 Task: Create a due date automation trigger when advanced on, 2 working days before a card is due add basic in list "Resume" at 11:00 AM.
Action: Mouse moved to (1025, 300)
Screenshot: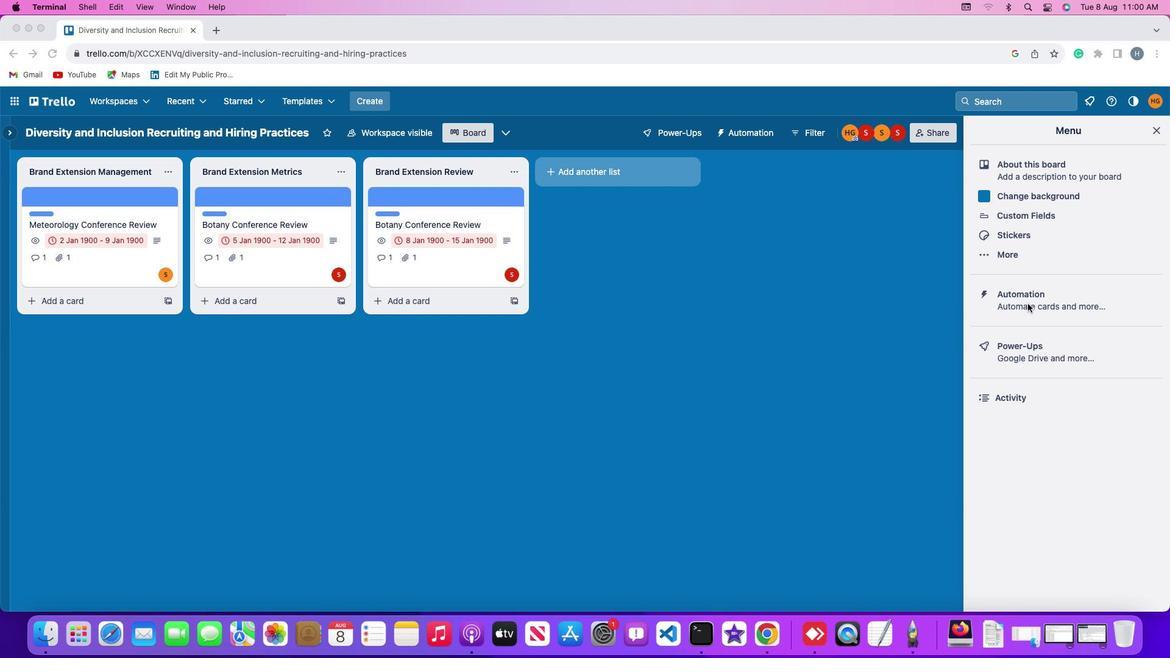 
Action: Mouse pressed left at (1025, 300)
Screenshot: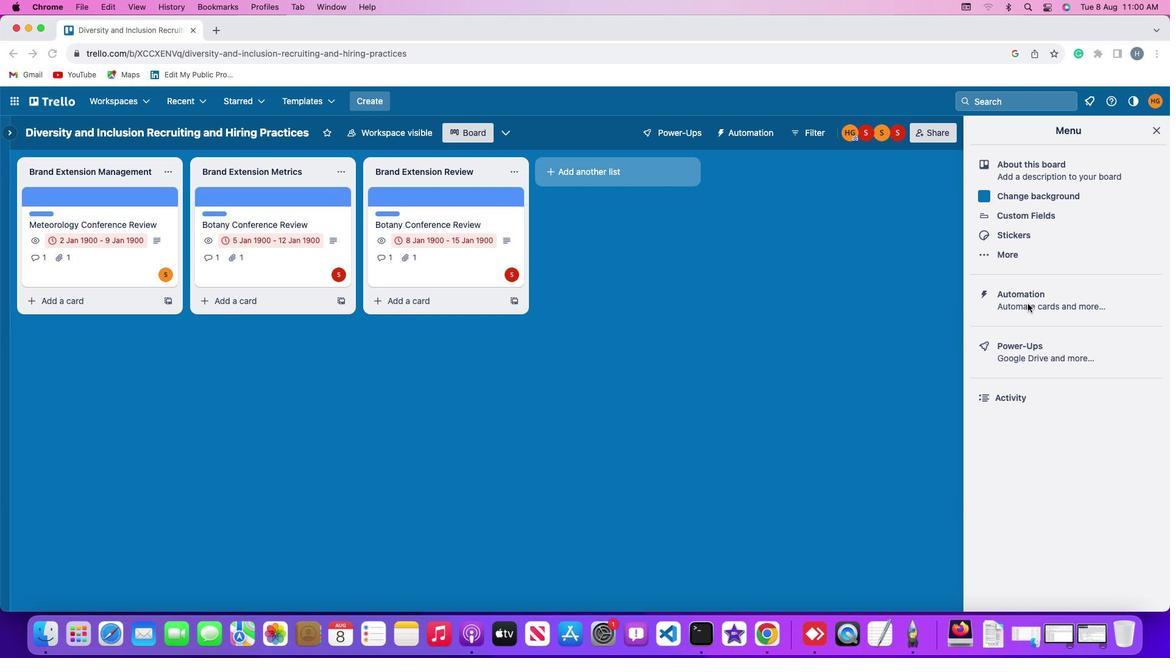 
Action: Mouse pressed left at (1025, 300)
Screenshot: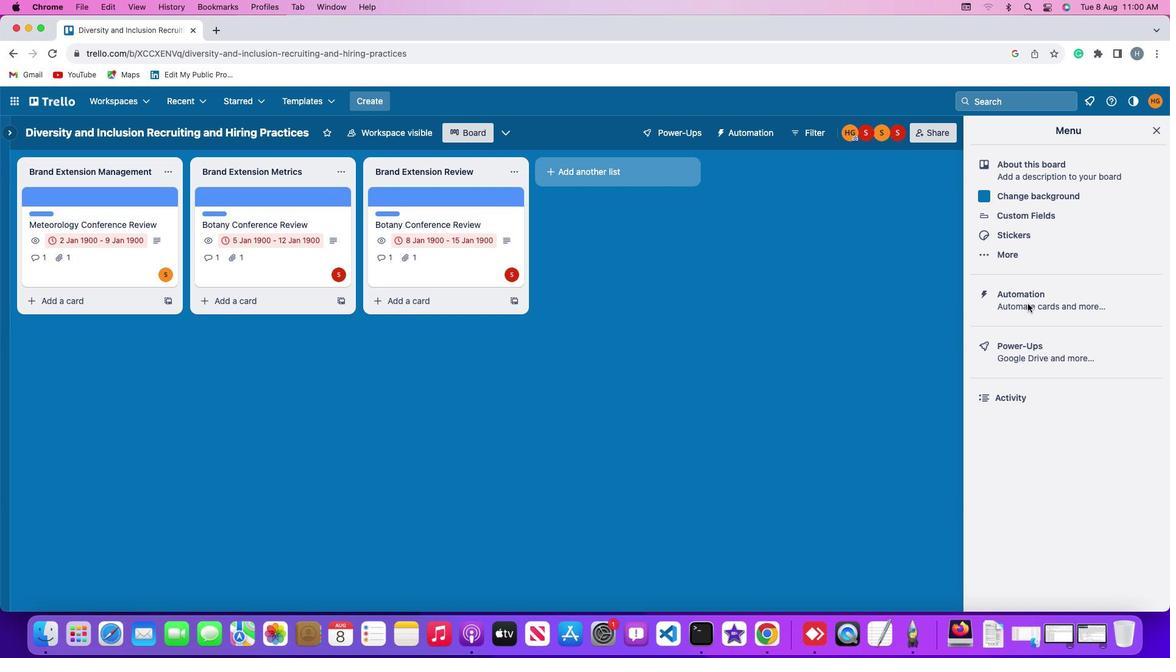 
Action: Mouse moved to (67, 281)
Screenshot: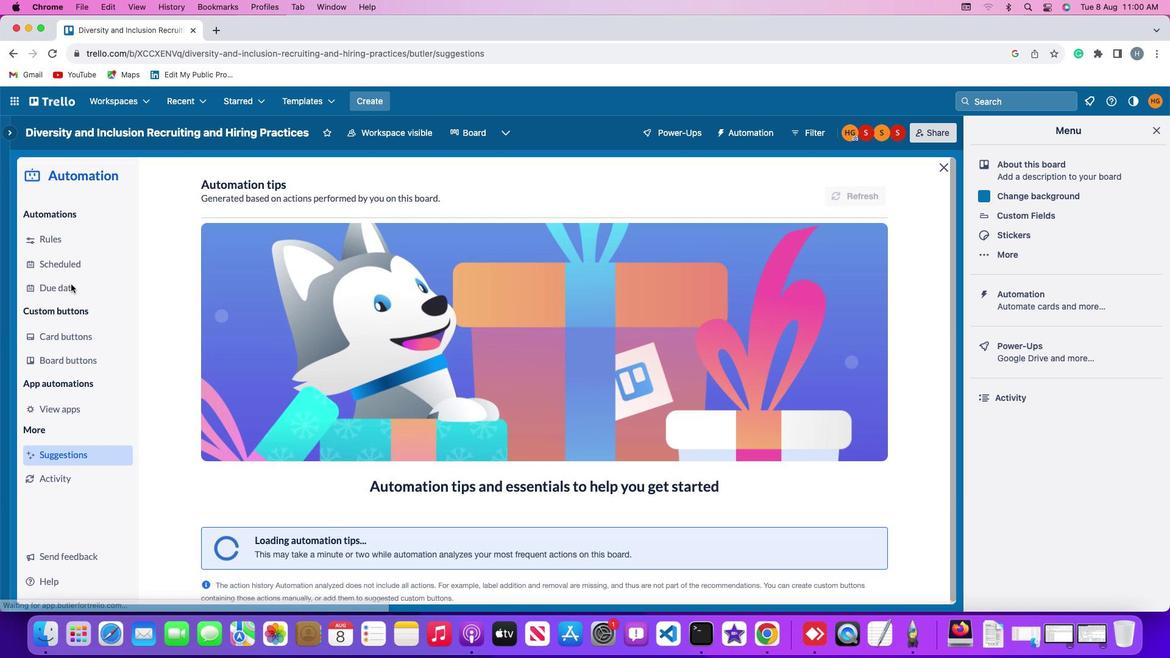 
Action: Mouse pressed left at (67, 281)
Screenshot: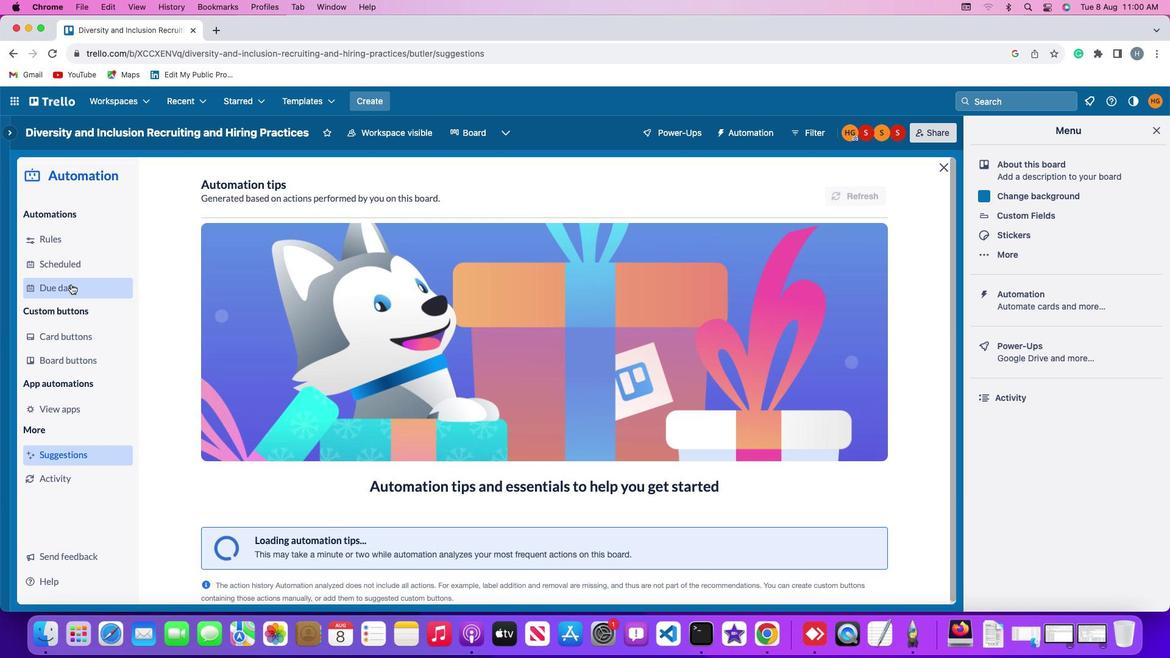
Action: Mouse moved to (831, 182)
Screenshot: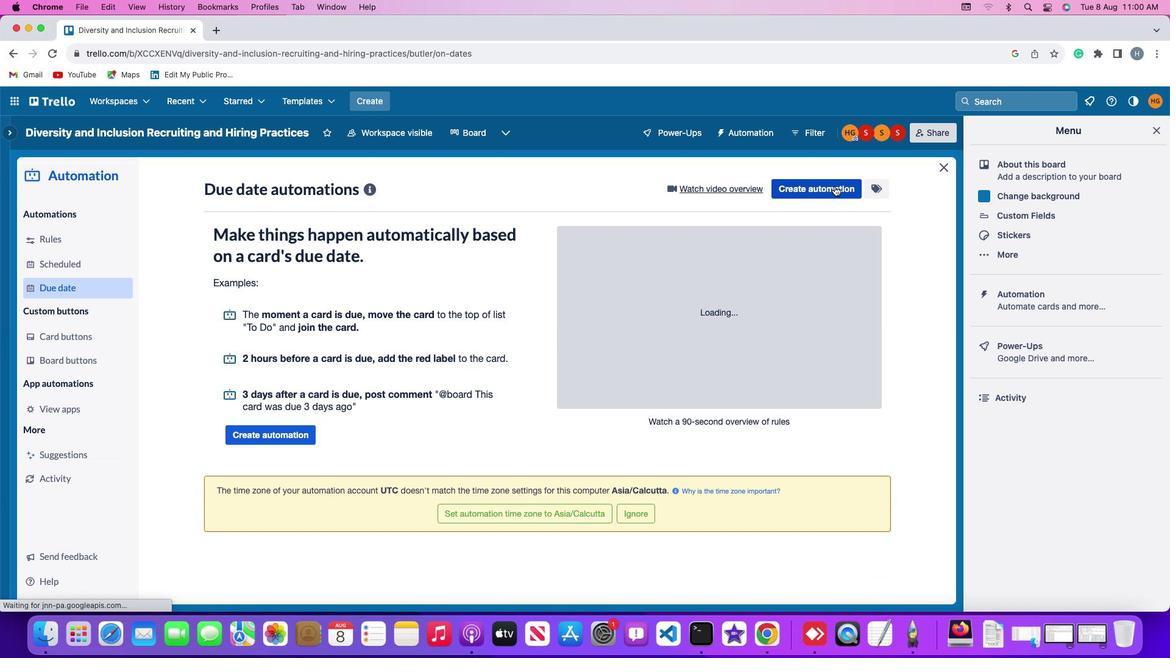 
Action: Mouse pressed left at (831, 182)
Screenshot: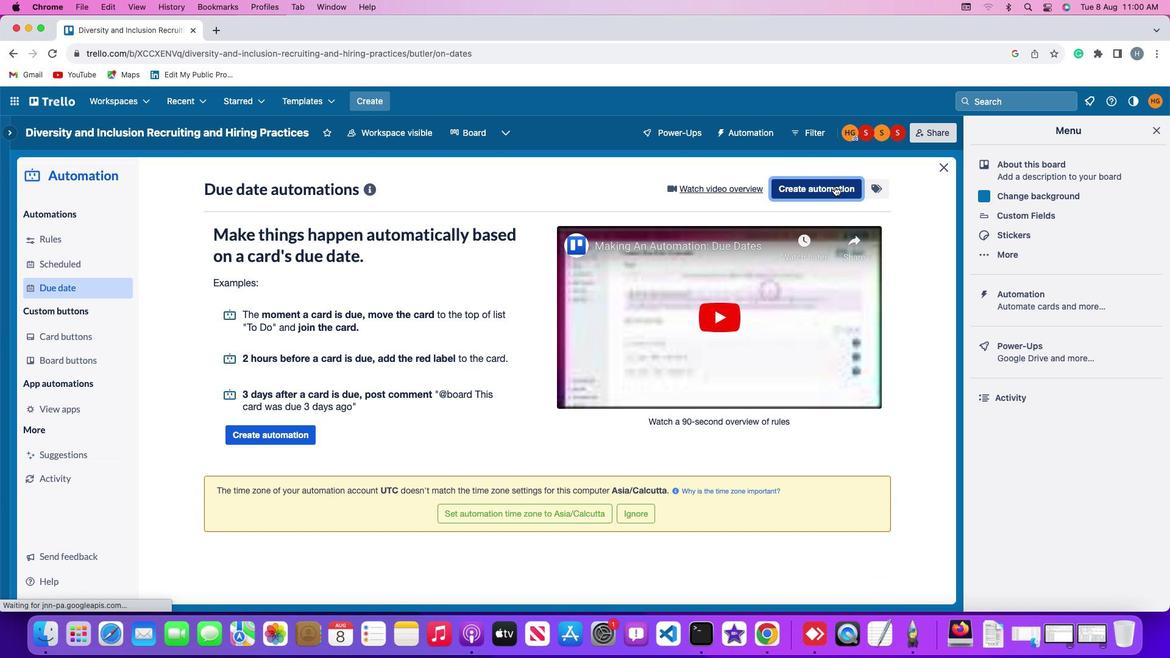 
Action: Mouse moved to (422, 308)
Screenshot: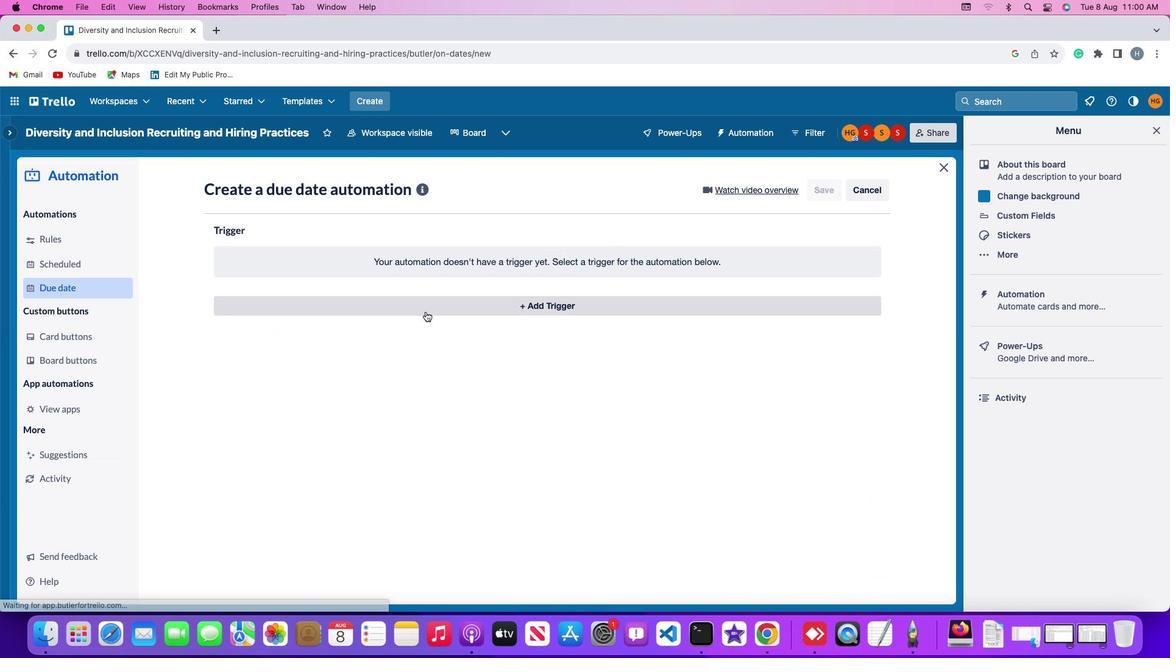 
Action: Mouse pressed left at (422, 308)
Screenshot: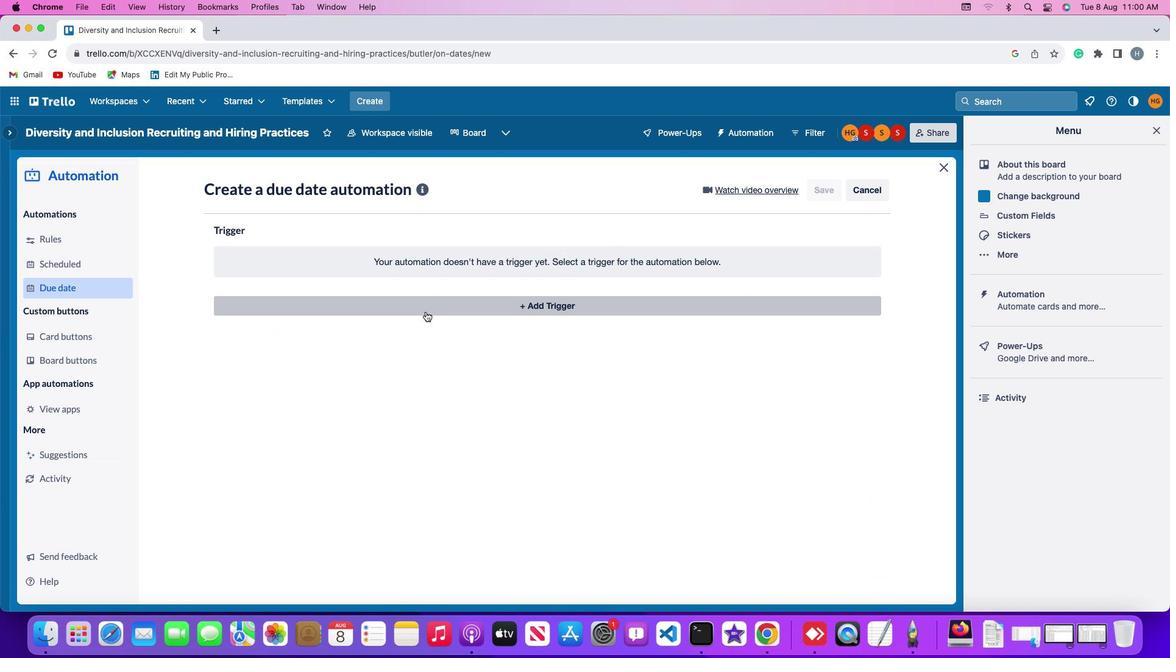 
Action: Mouse moved to (238, 489)
Screenshot: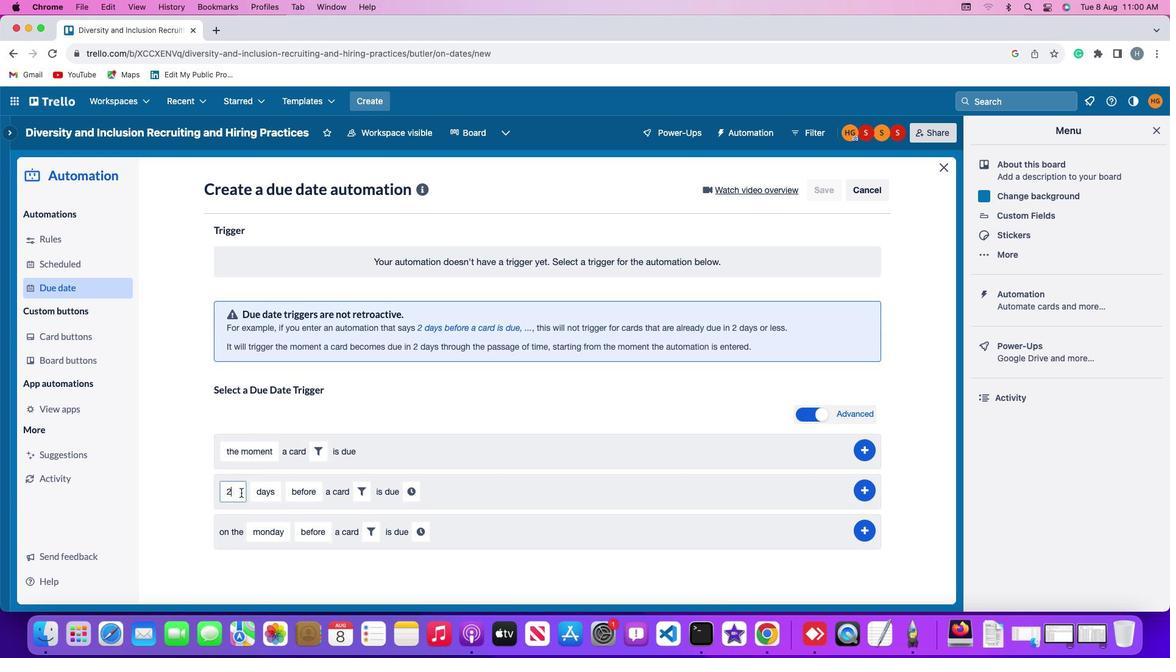 
Action: Mouse pressed left at (238, 489)
Screenshot: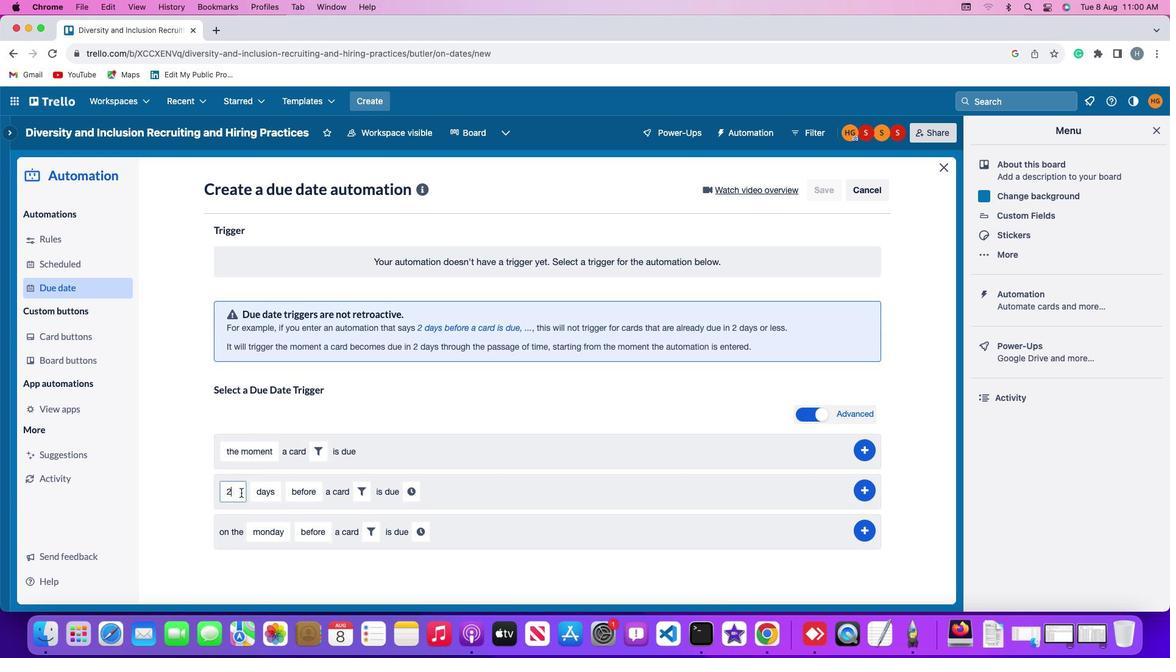 
Action: Mouse moved to (240, 488)
Screenshot: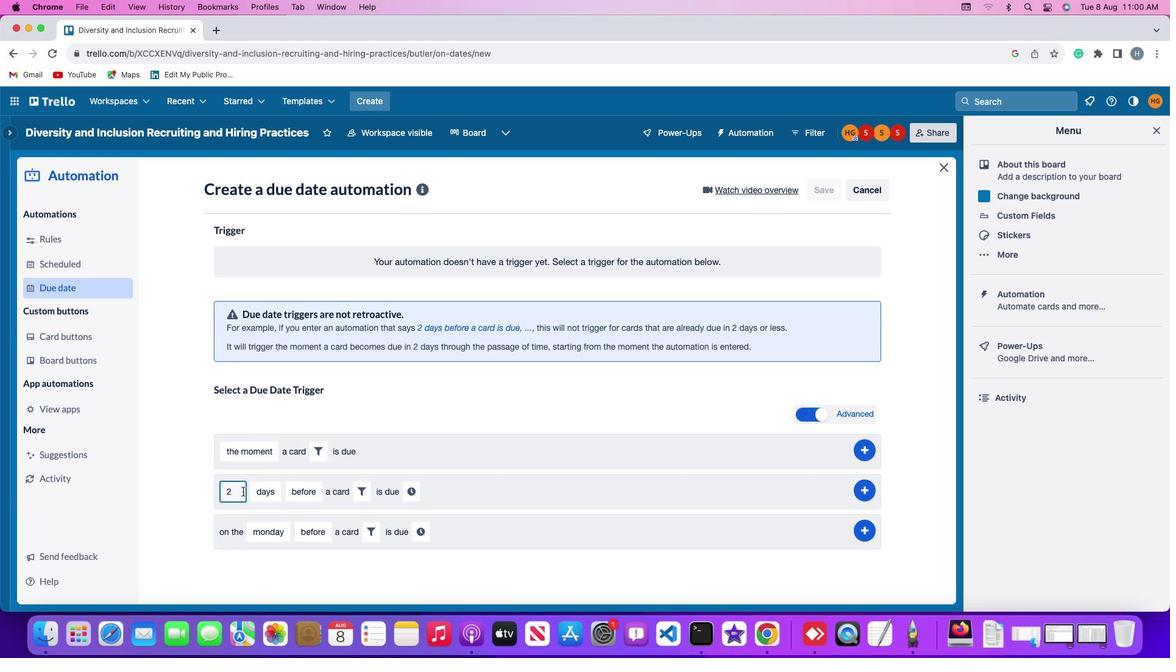 
Action: Key pressed Key.backspace'2'
Screenshot: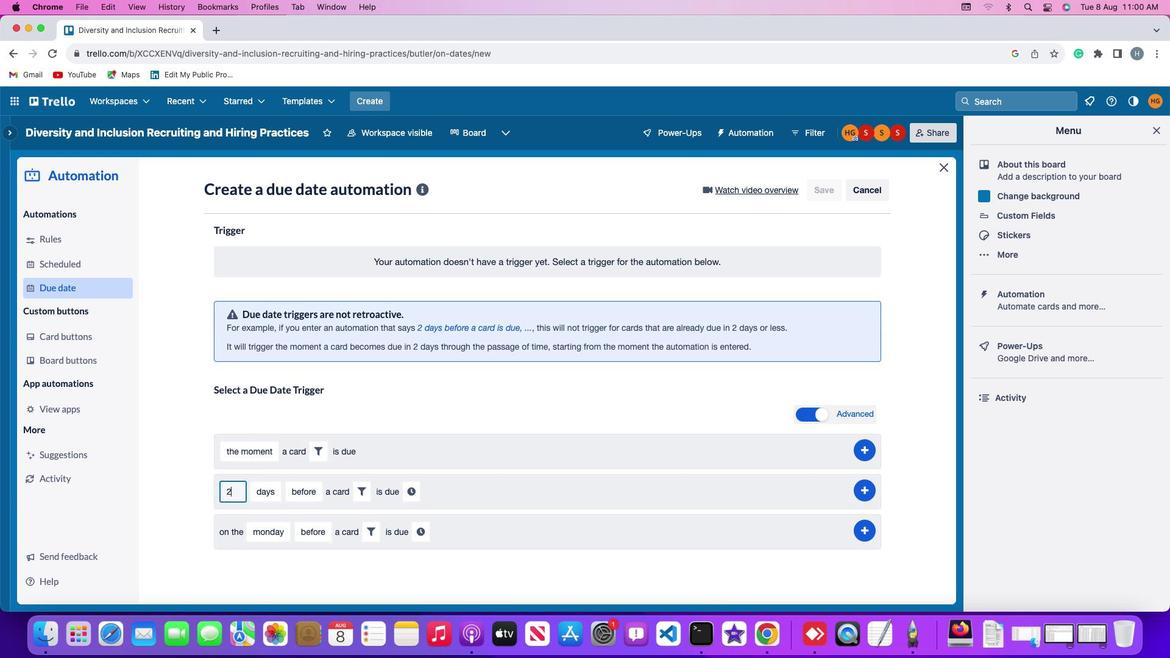 
Action: Mouse moved to (261, 486)
Screenshot: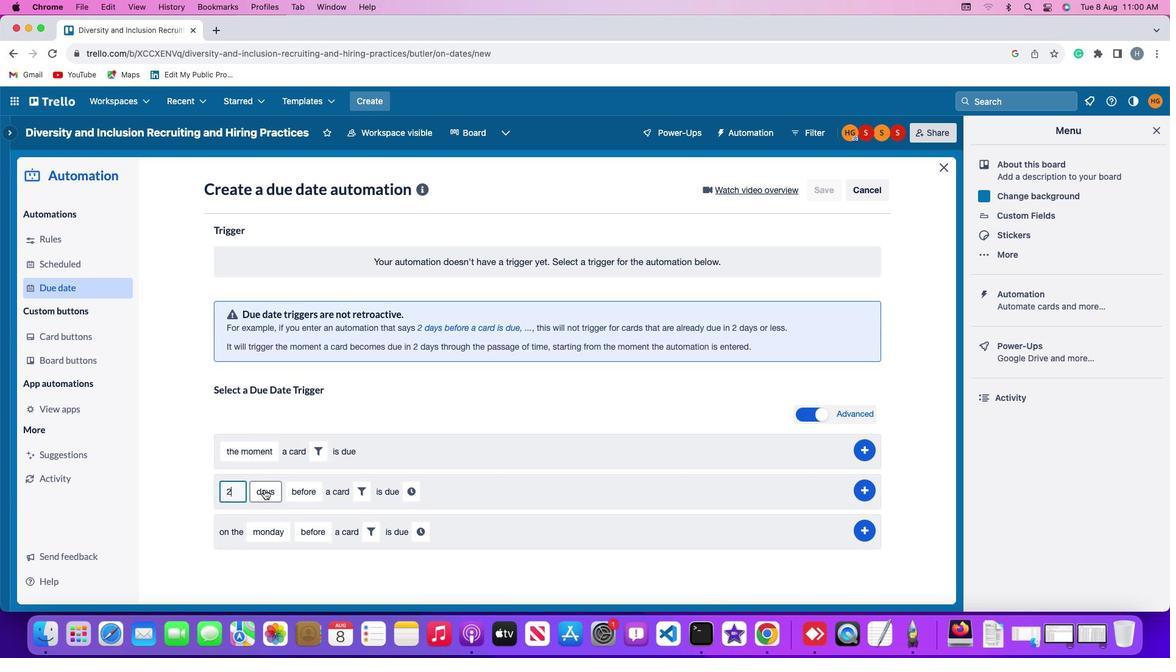 
Action: Mouse pressed left at (261, 486)
Screenshot: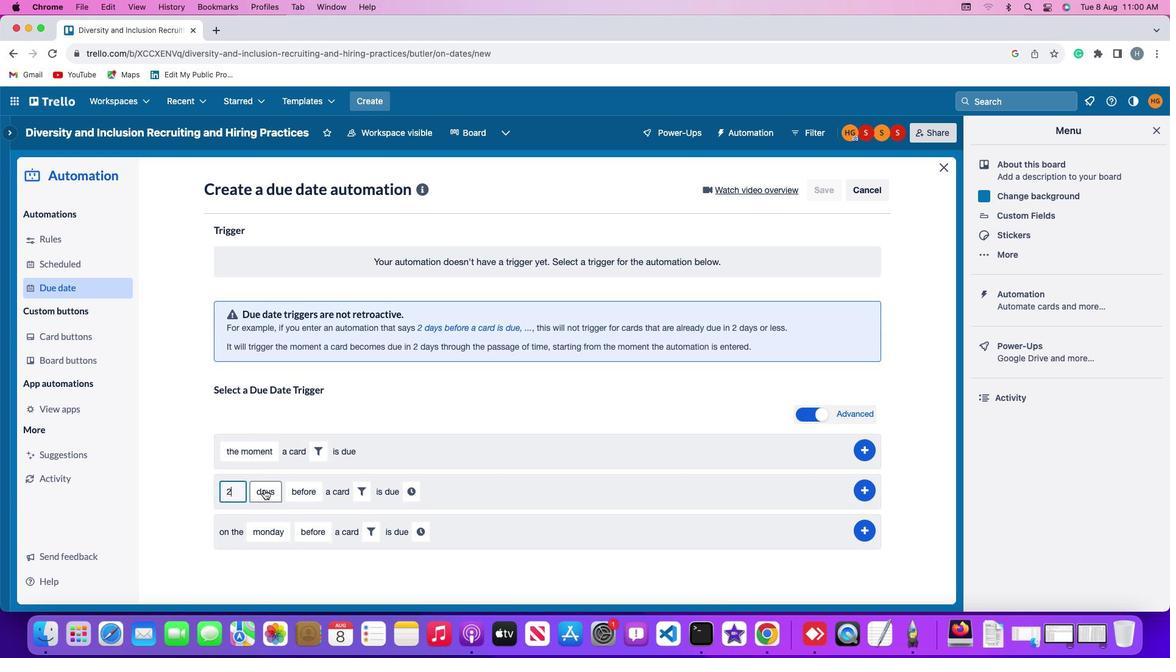 
Action: Mouse moved to (268, 532)
Screenshot: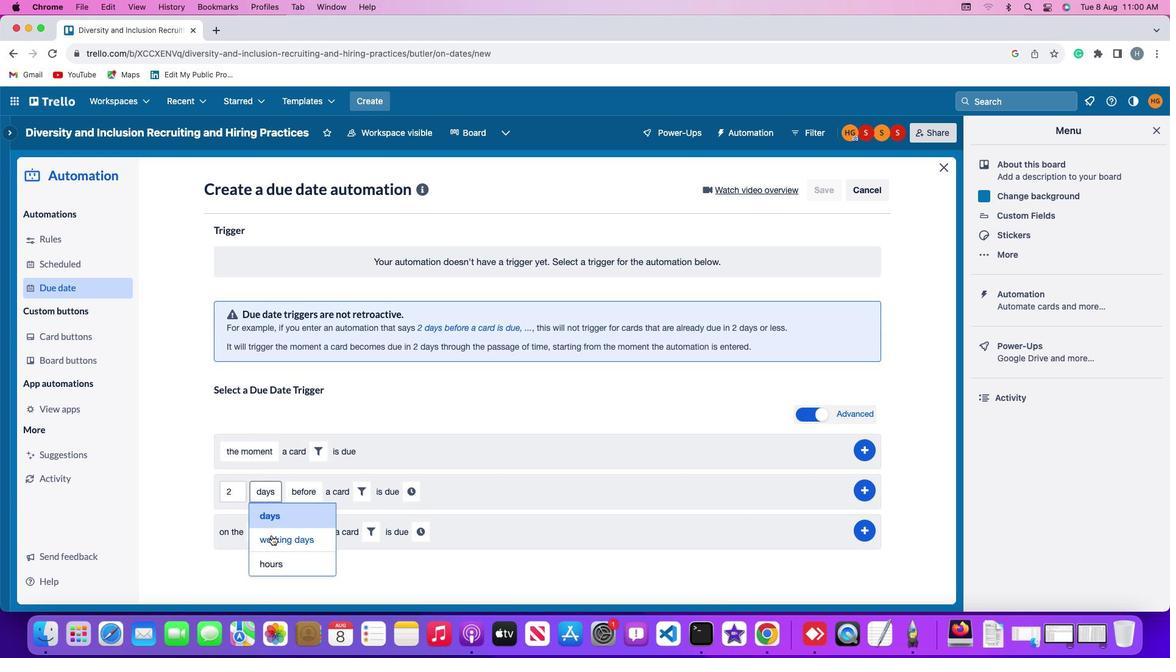 
Action: Mouse pressed left at (268, 532)
Screenshot: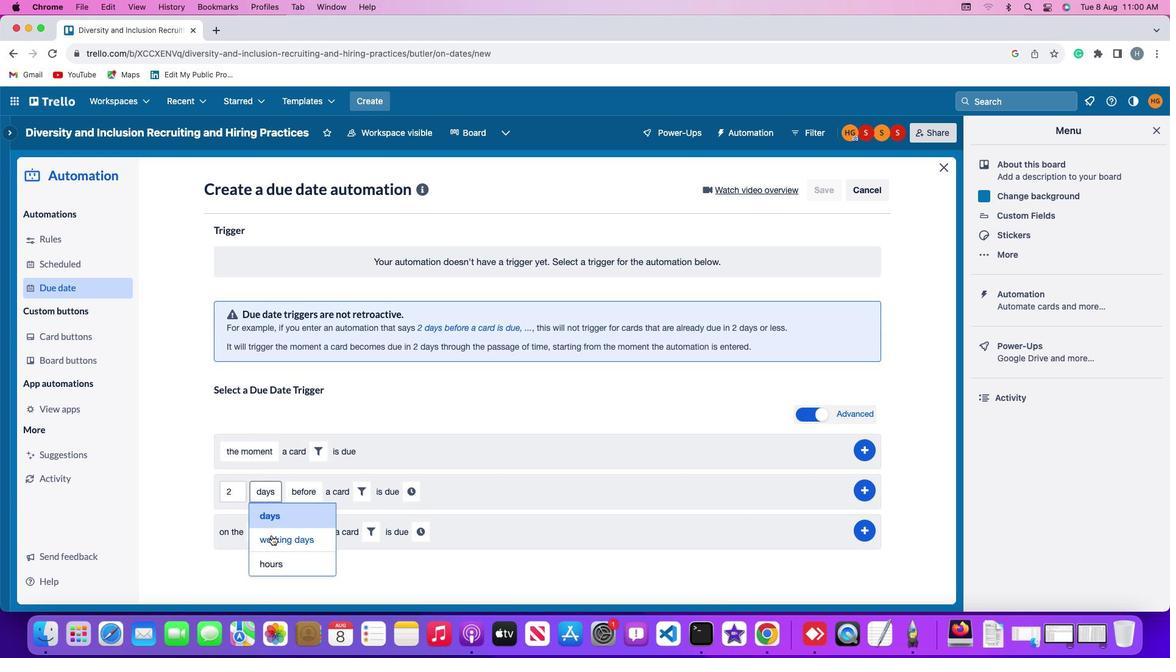 
Action: Mouse moved to (326, 485)
Screenshot: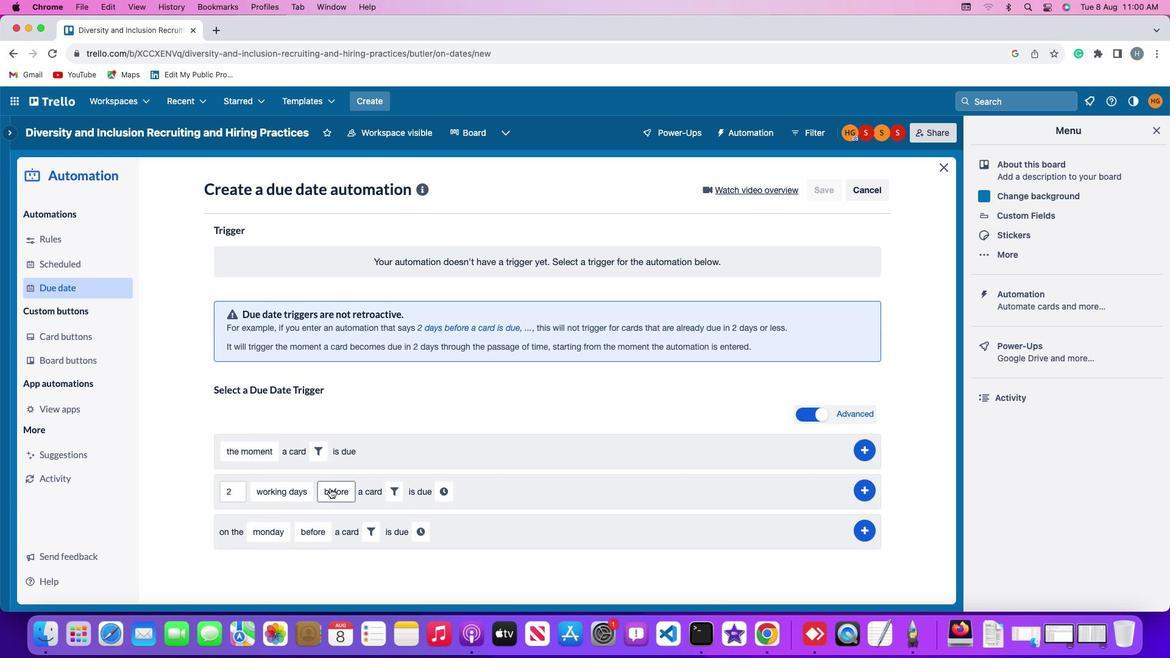 
Action: Mouse pressed left at (326, 485)
Screenshot: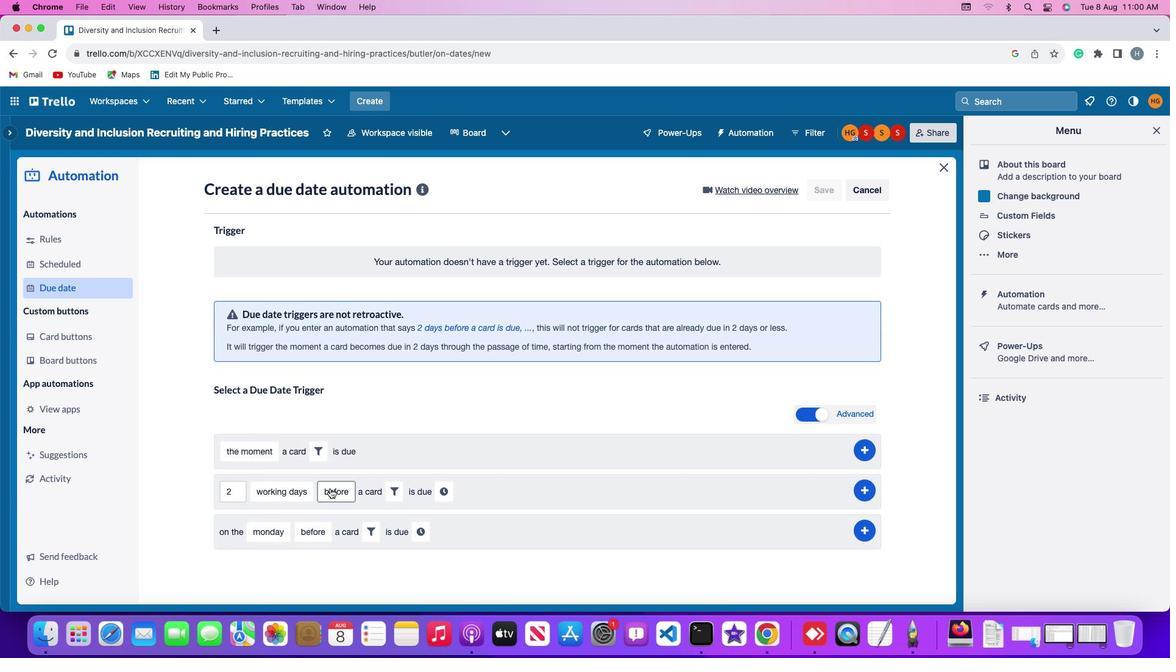 
Action: Mouse moved to (339, 509)
Screenshot: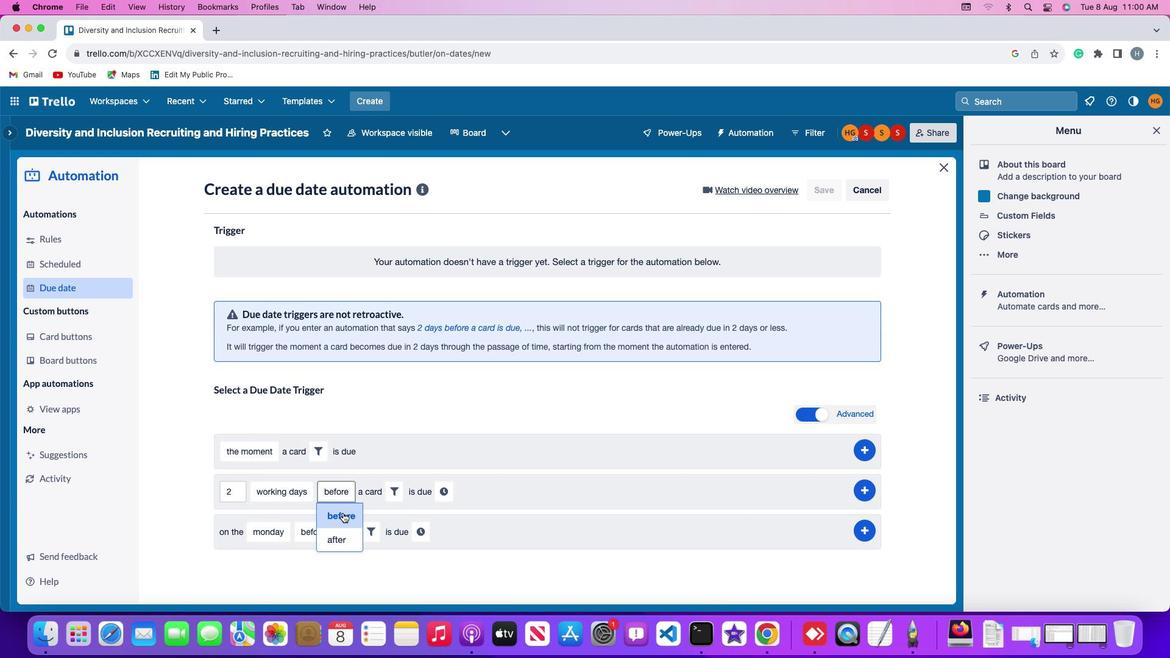 
Action: Mouse pressed left at (339, 509)
Screenshot: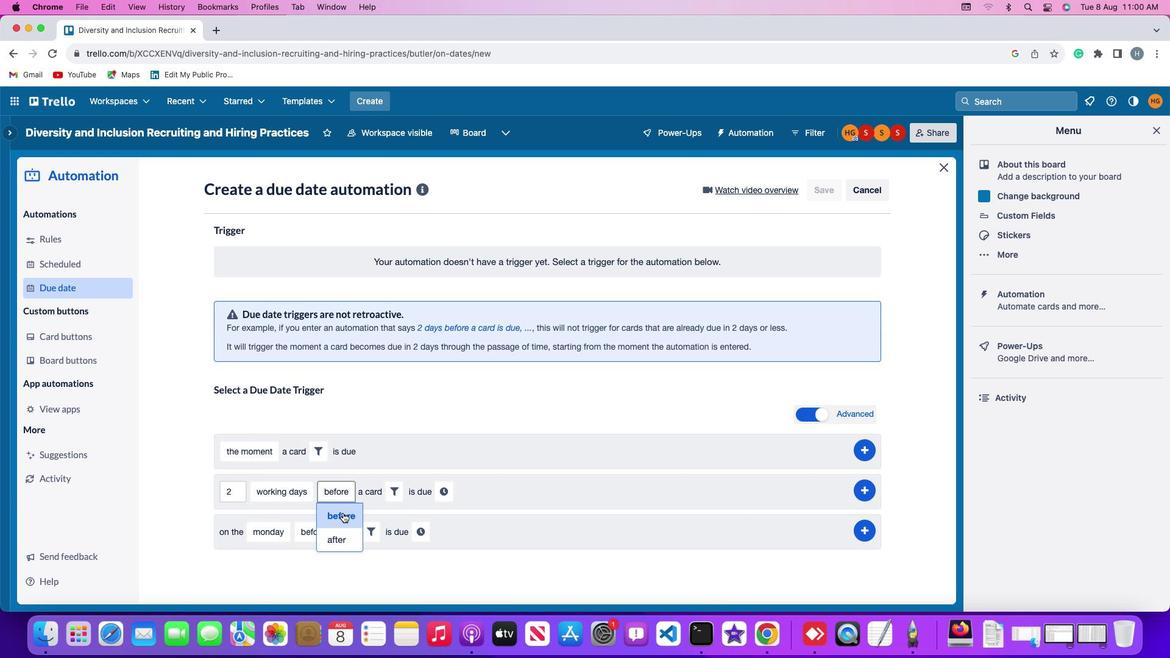 
Action: Mouse moved to (398, 485)
Screenshot: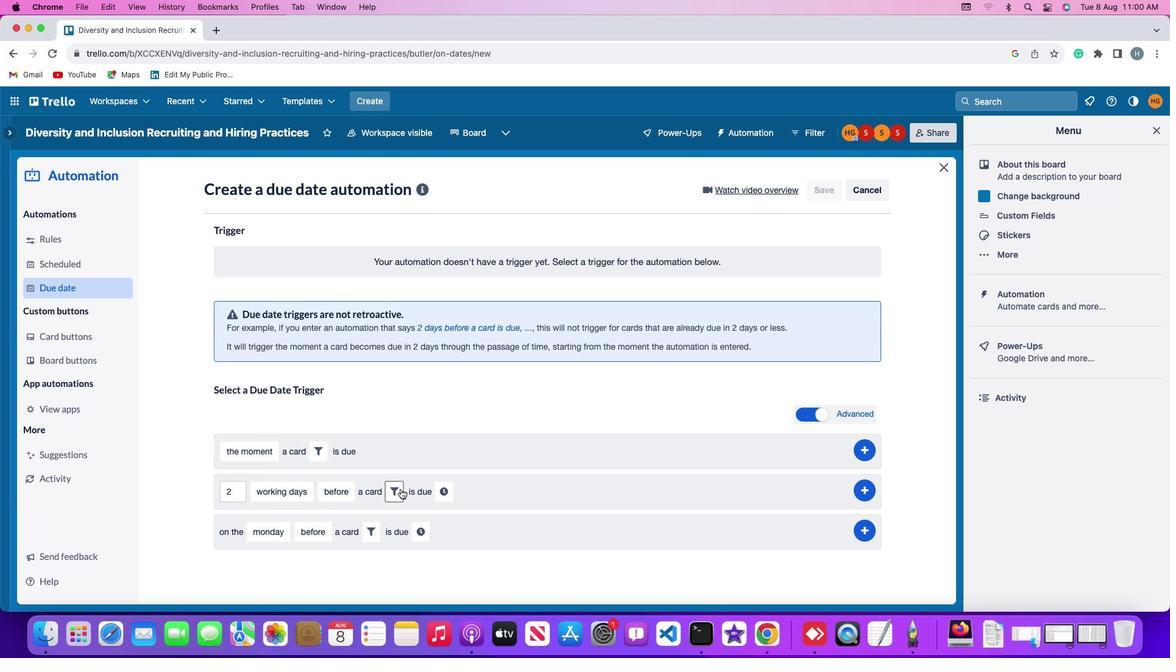 
Action: Mouse pressed left at (398, 485)
Screenshot: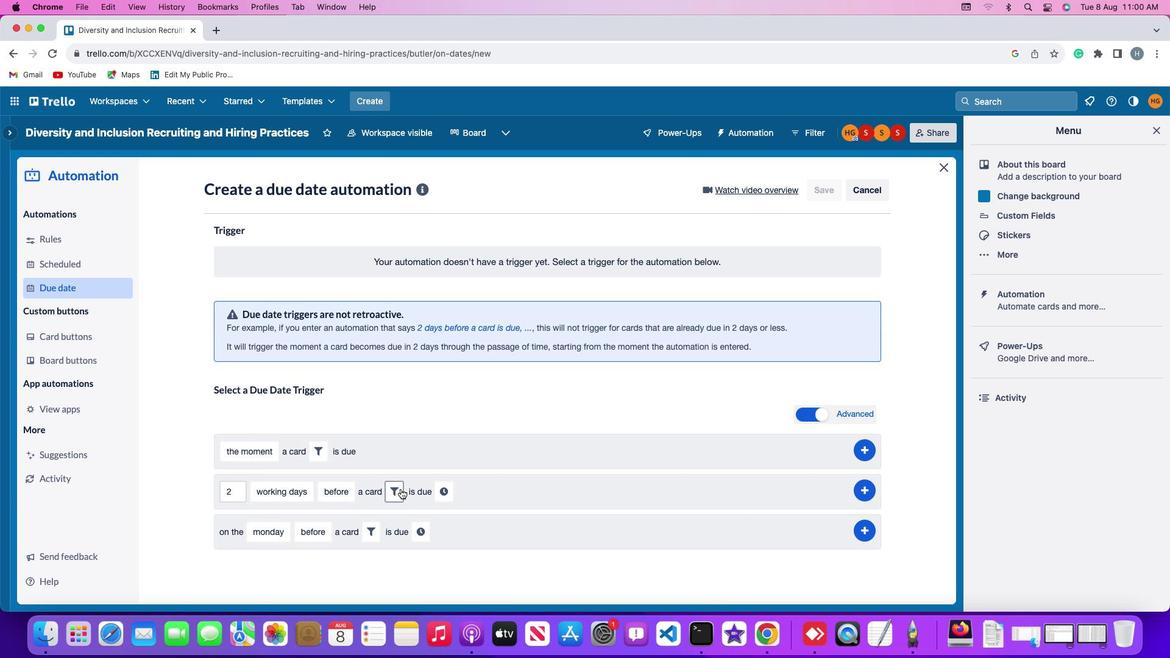 
Action: Mouse moved to (505, 435)
Screenshot: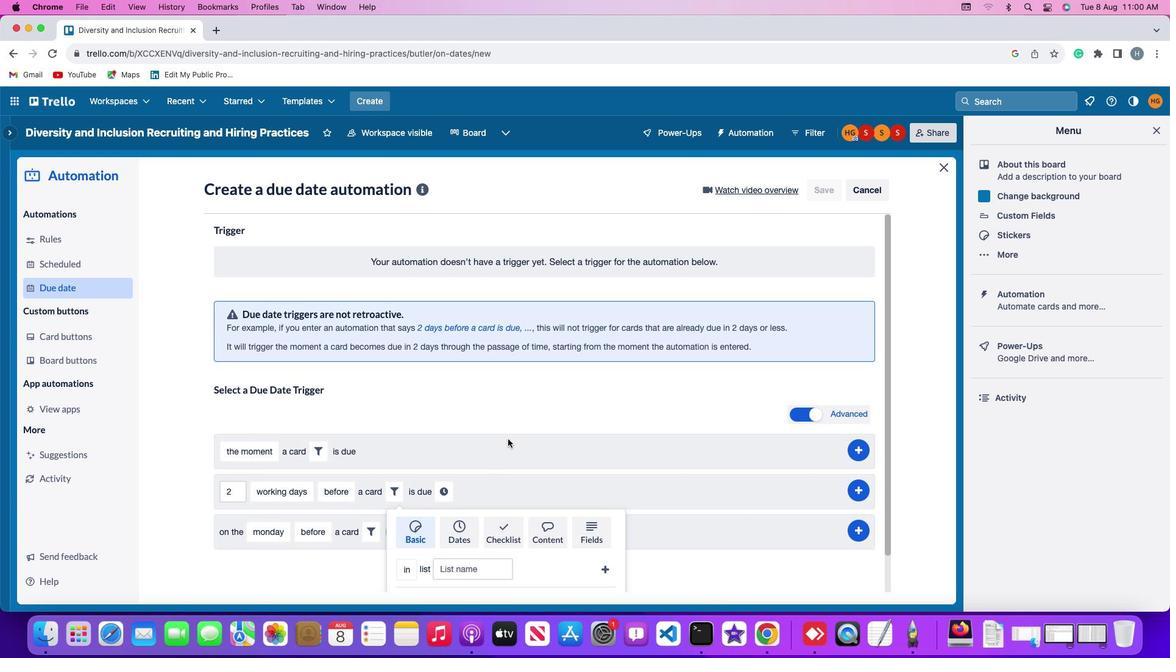 
Action: Mouse scrolled (505, 435) with delta (-2, -3)
Screenshot: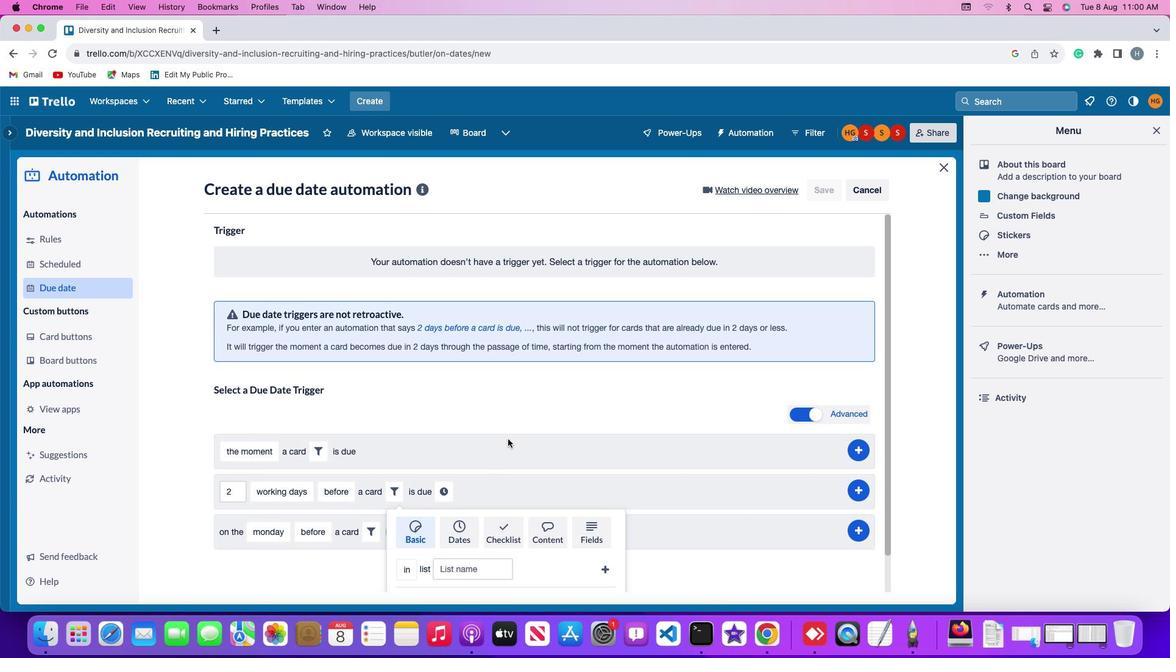 
Action: Mouse scrolled (505, 435) with delta (-2, -3)
Screenshot: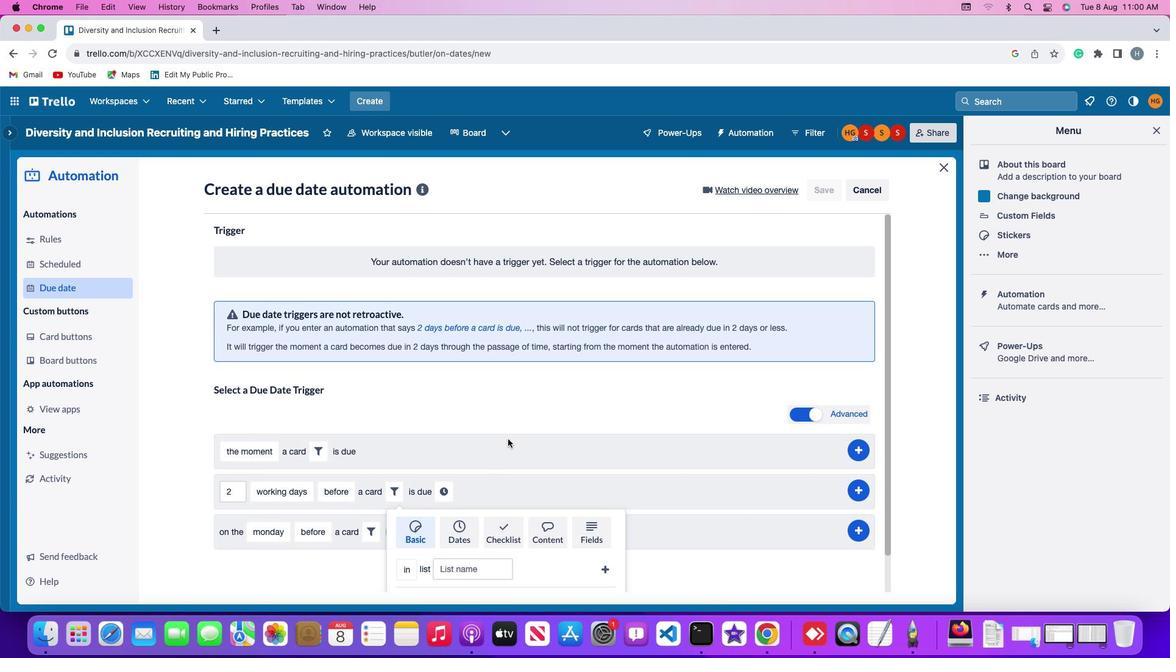 
Action: Mouse scrolled (505, 435) with delta (-2, -4)
Screenshot: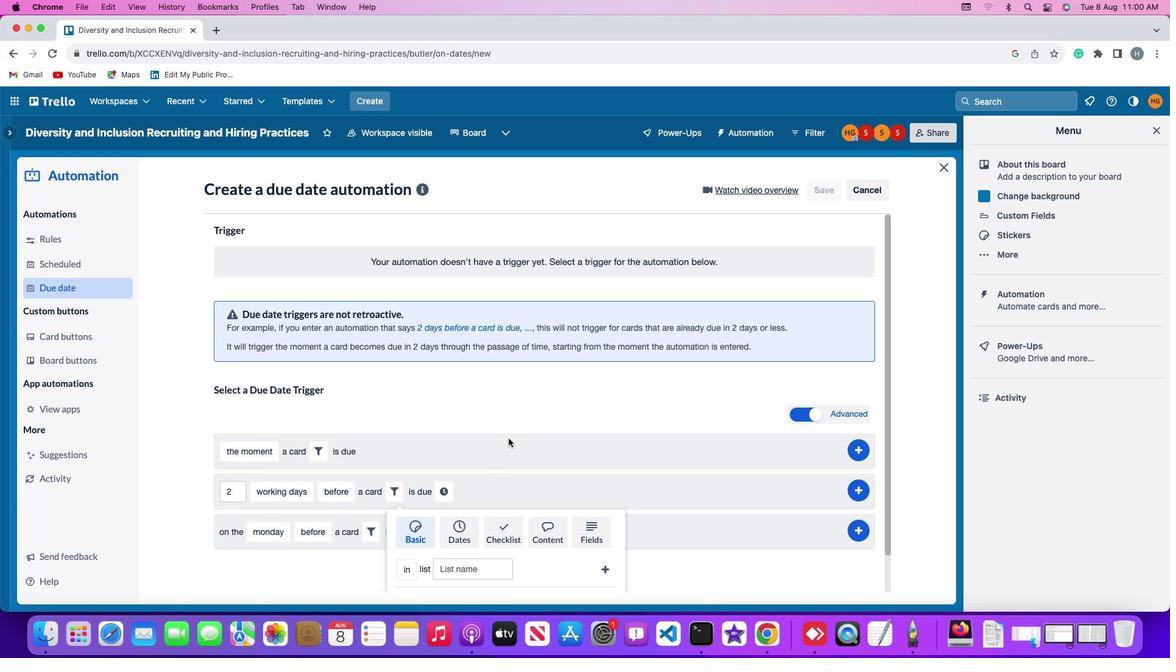
Action: Mouse moved to (505, 435)
Screenshot: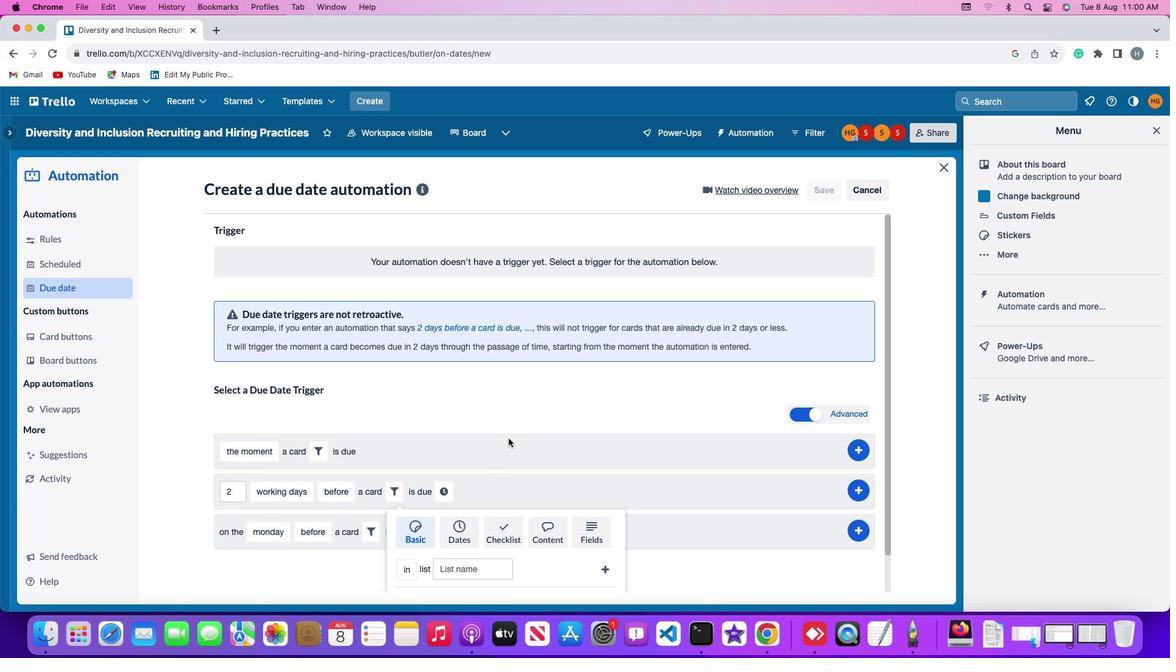 
Action: Mouse scrolled (505, 435) with delta (-2, -5)
Screenshot: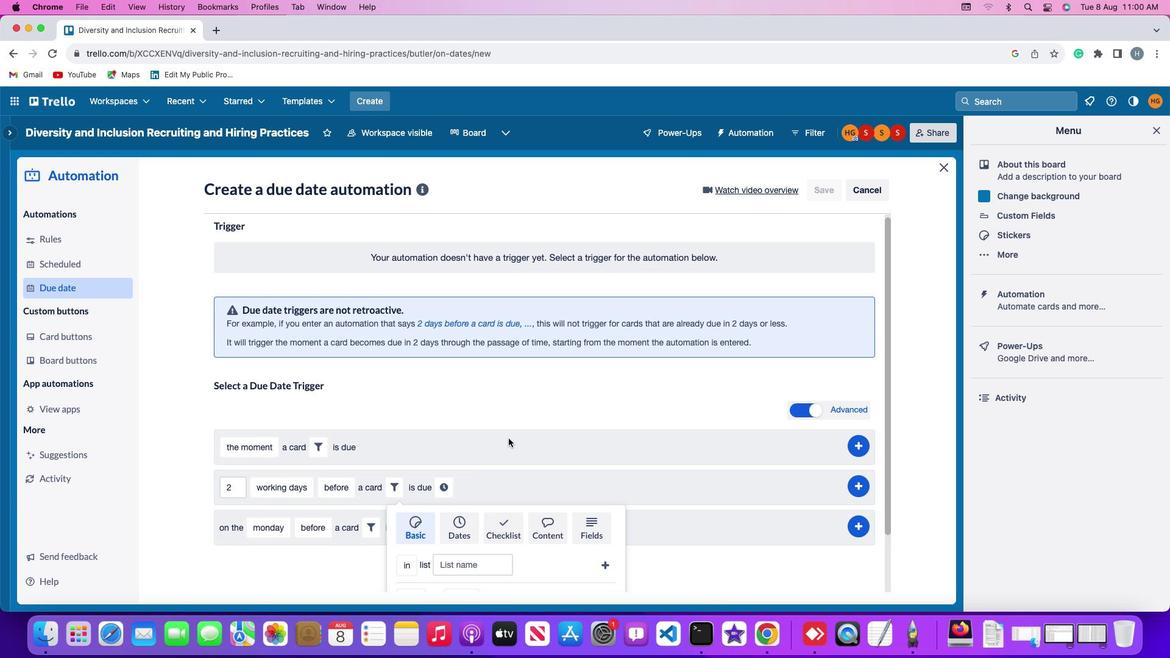 
Action: Mouse scrolled (505, 435) with delta (-2, -3)
Screenshot: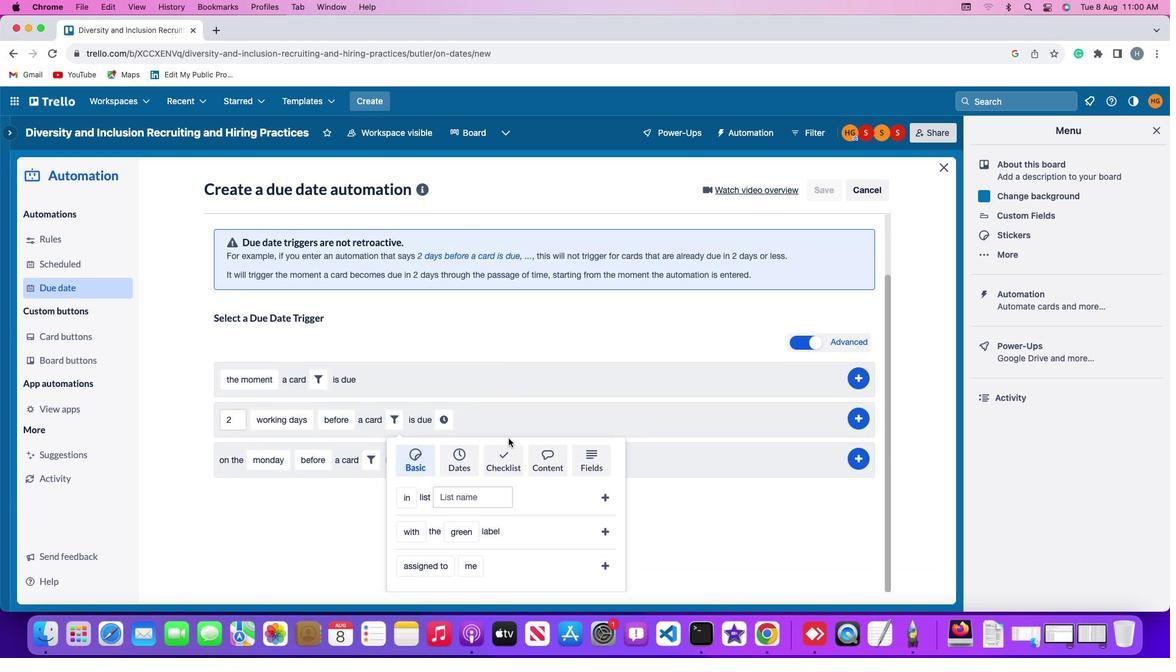 
Action: Mouse scrolled (505, 435) with delta (-2, -3)
Screenshot: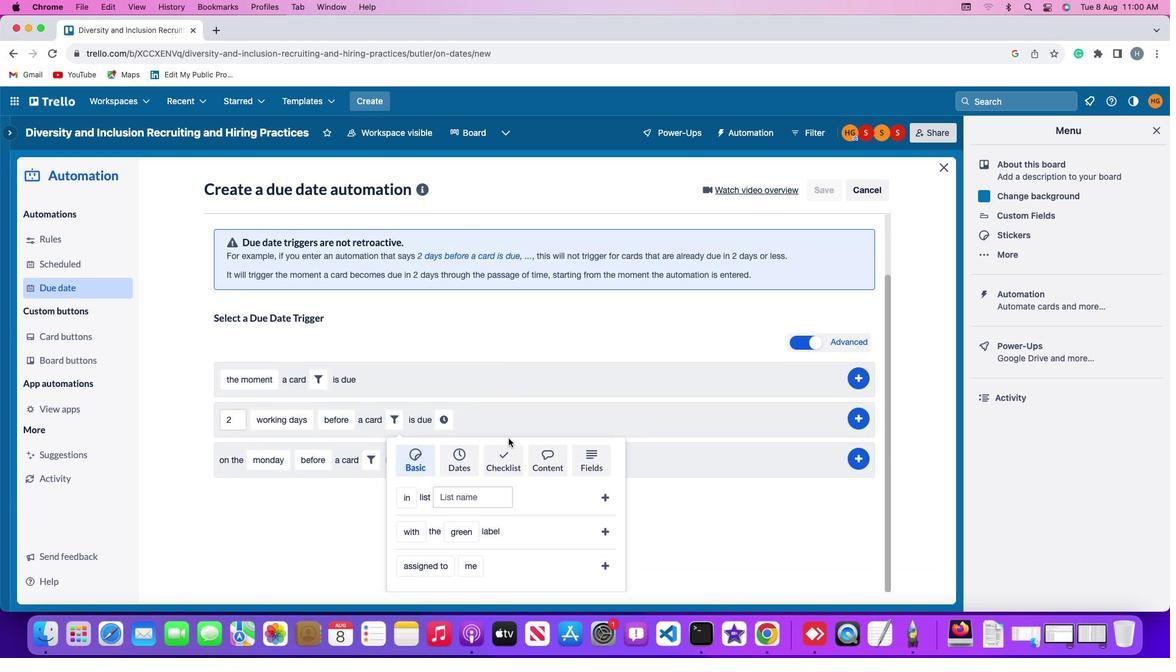 
Action: Mouse scrolled (505, 435) with delta (-2, -4)
Screenshot: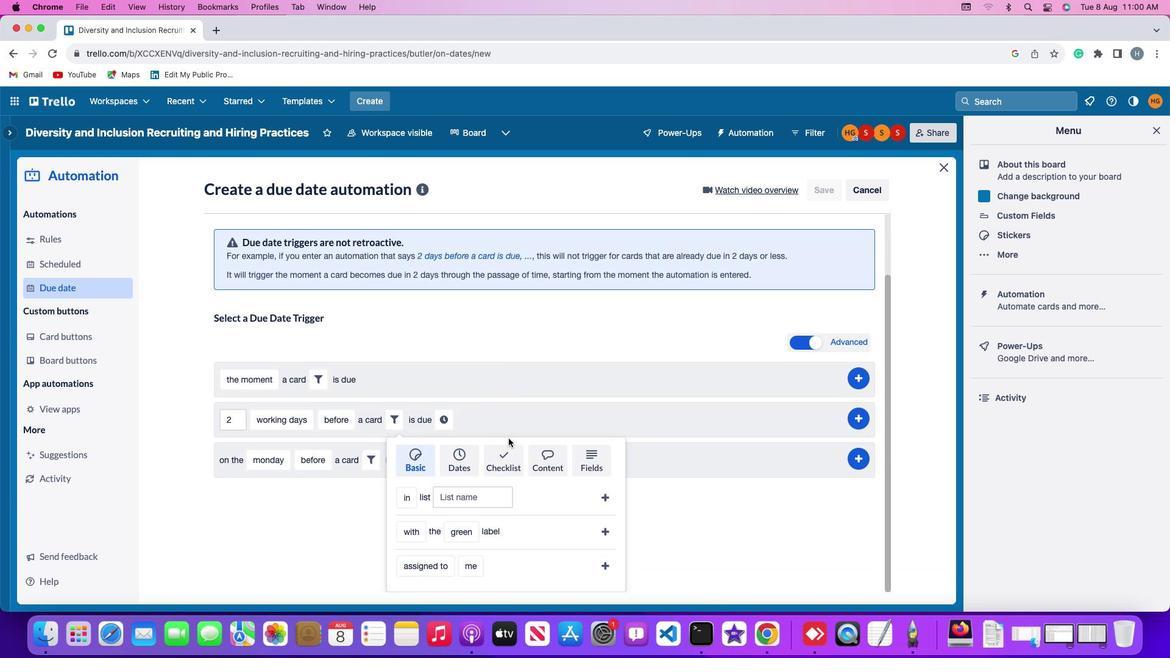 
Action: Mouse moved to (401, 495)
Screenshot: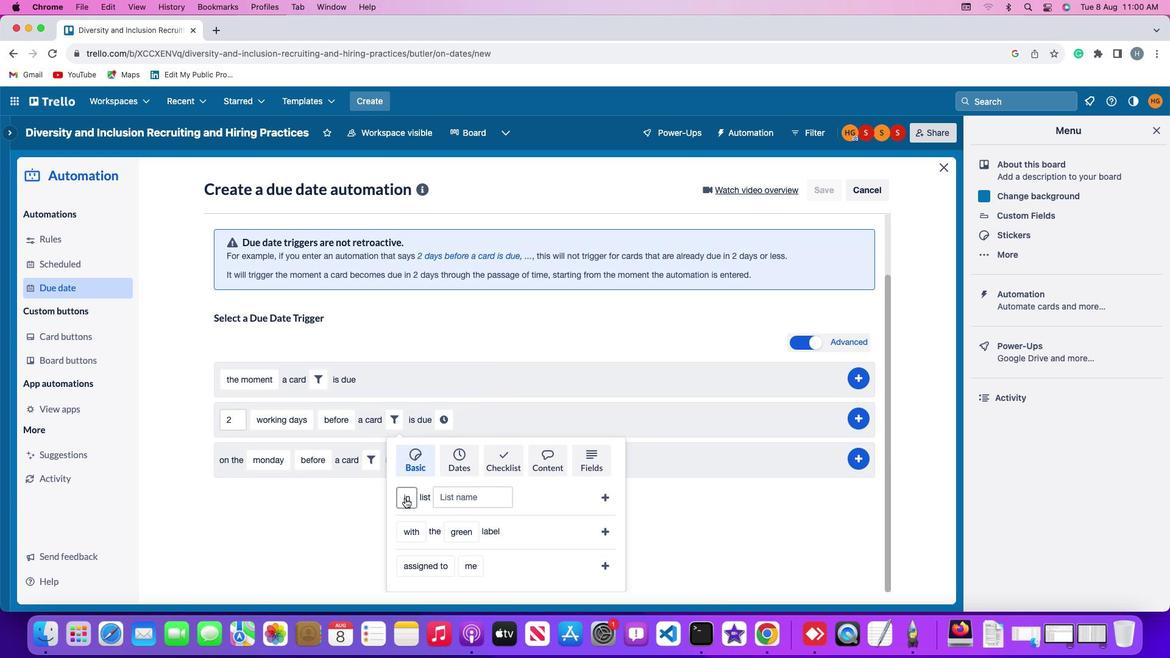 
Action: Mouse pressed left at (401, 495)
Screenshot: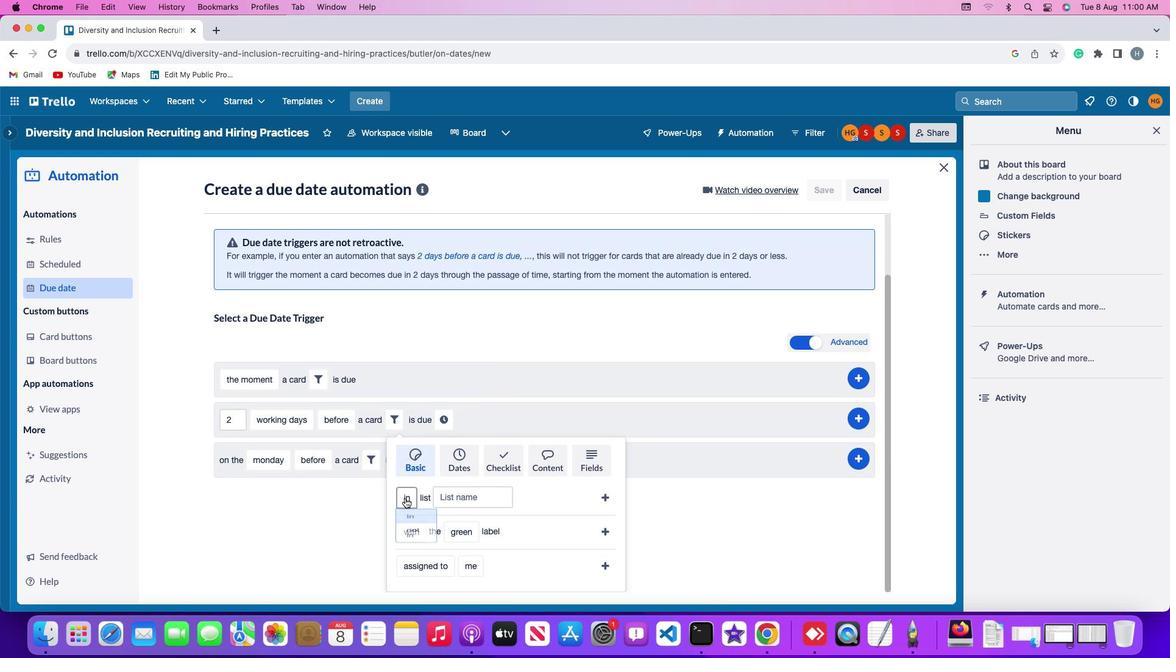 
Action: Mouse moved to (409, 518)
Screenshot: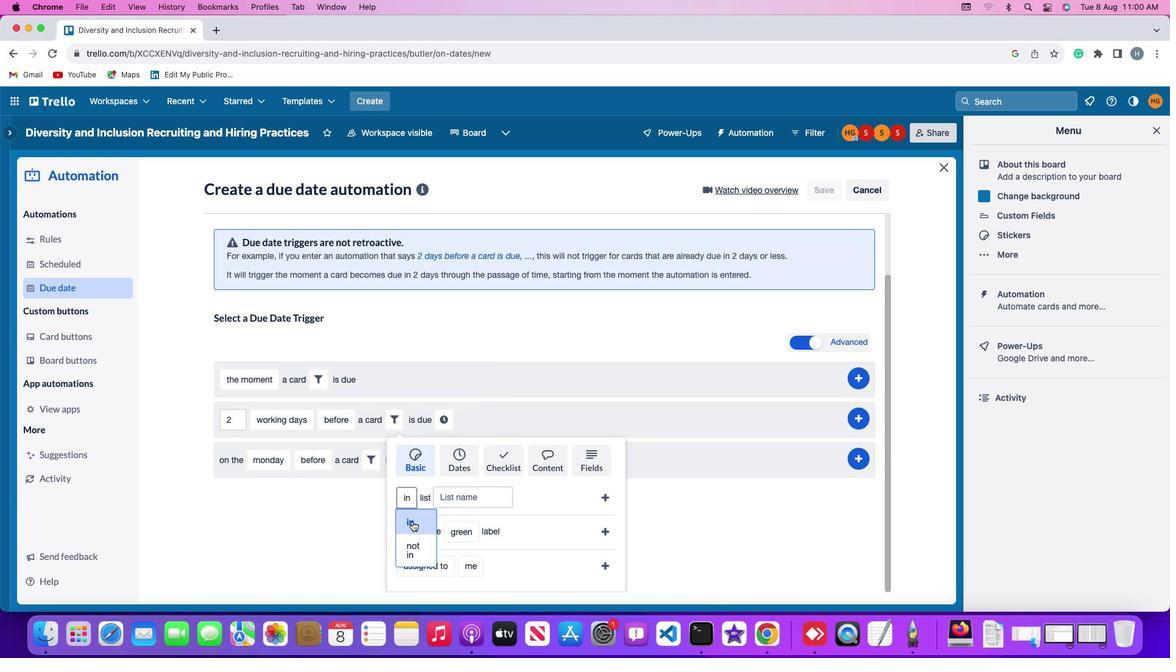 
Action: Mouse pressed left at (409, 518)
Screenshot: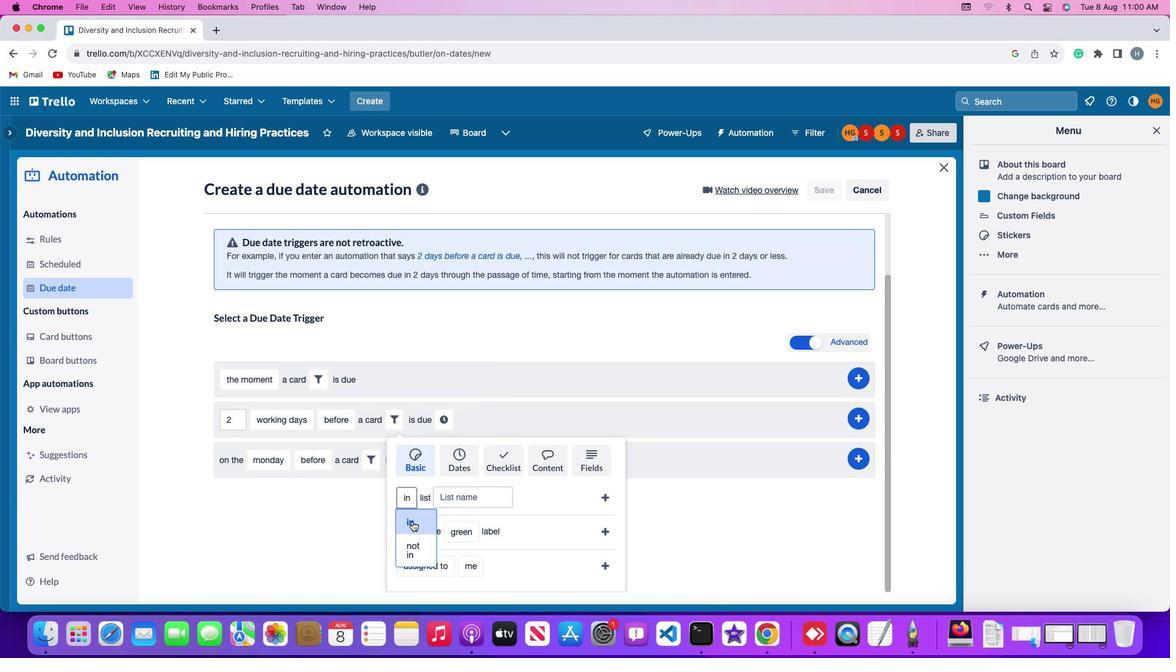 
Action: Mouse moved to (473, 493)
Screenshot: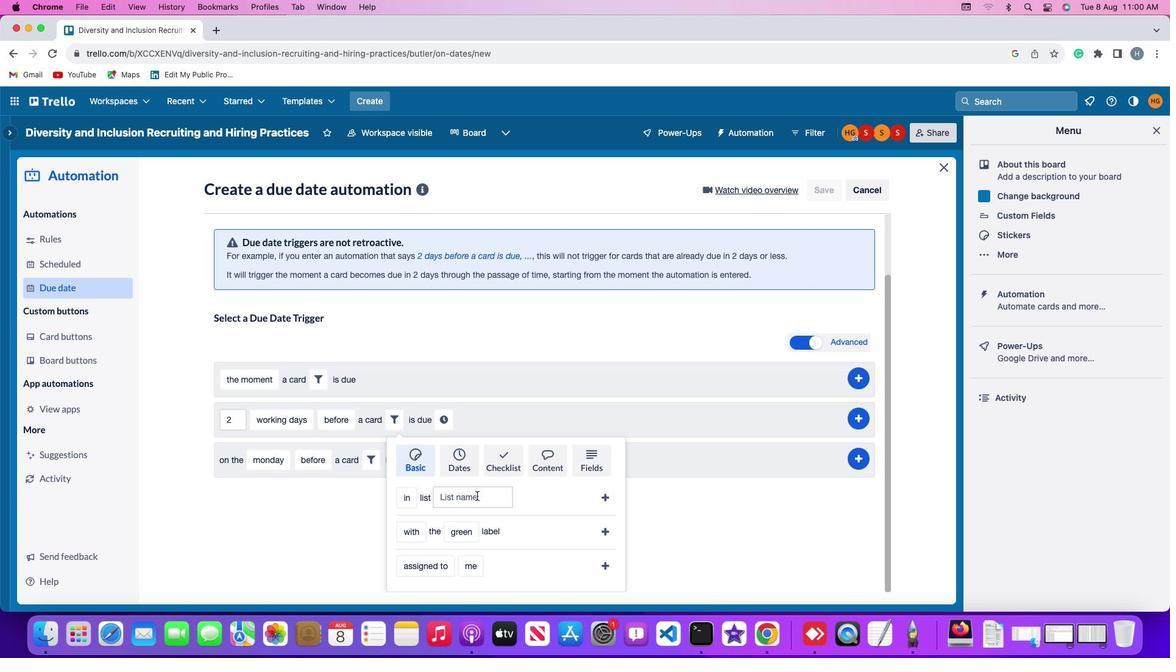 
Action: Mouse pressed left at (473, 493)
Screenshot: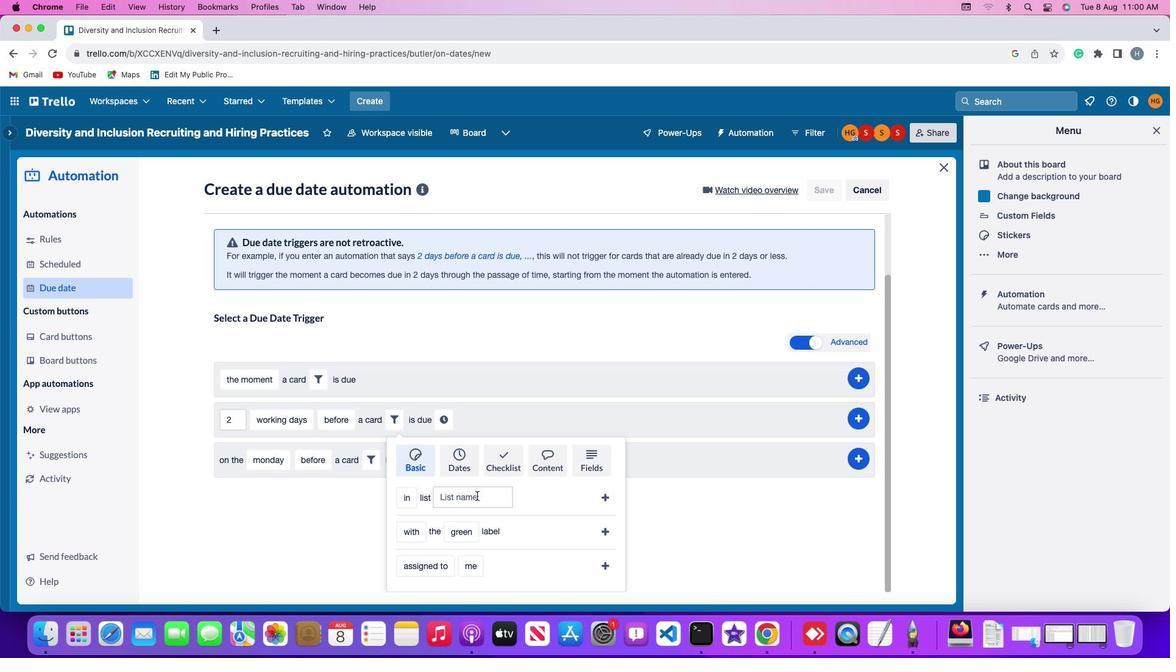 
Action: Key pressed Key.shift'R''e''s''u''m''e'
Screenshot: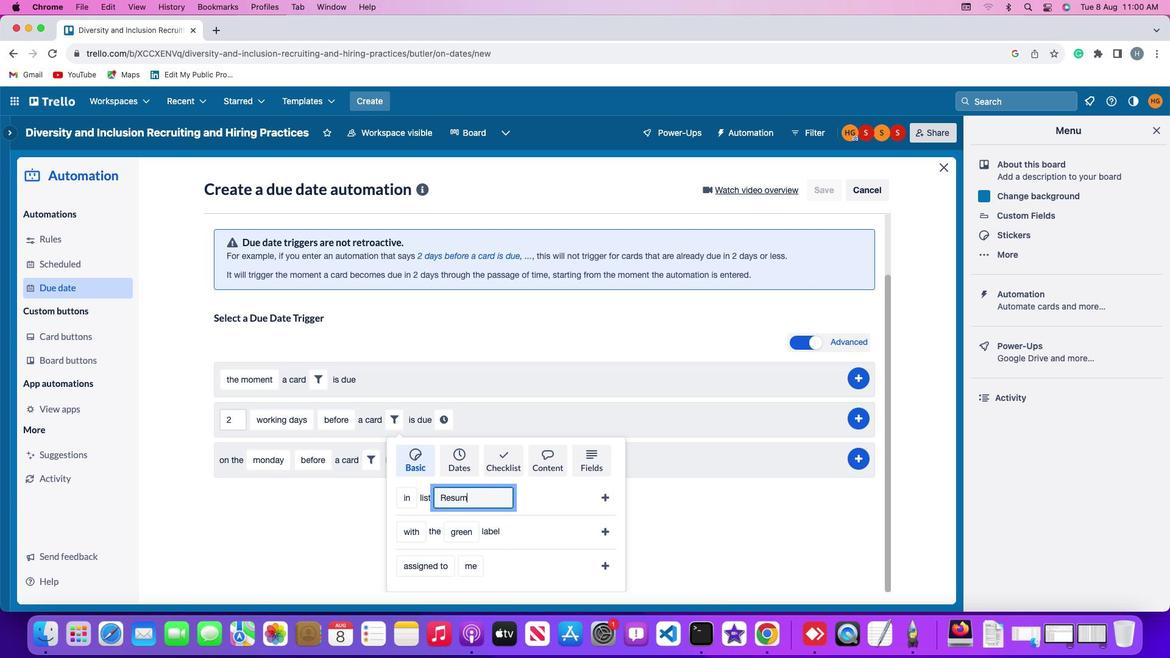 
Action: Mouse moved to (605, 490)
Screenshot: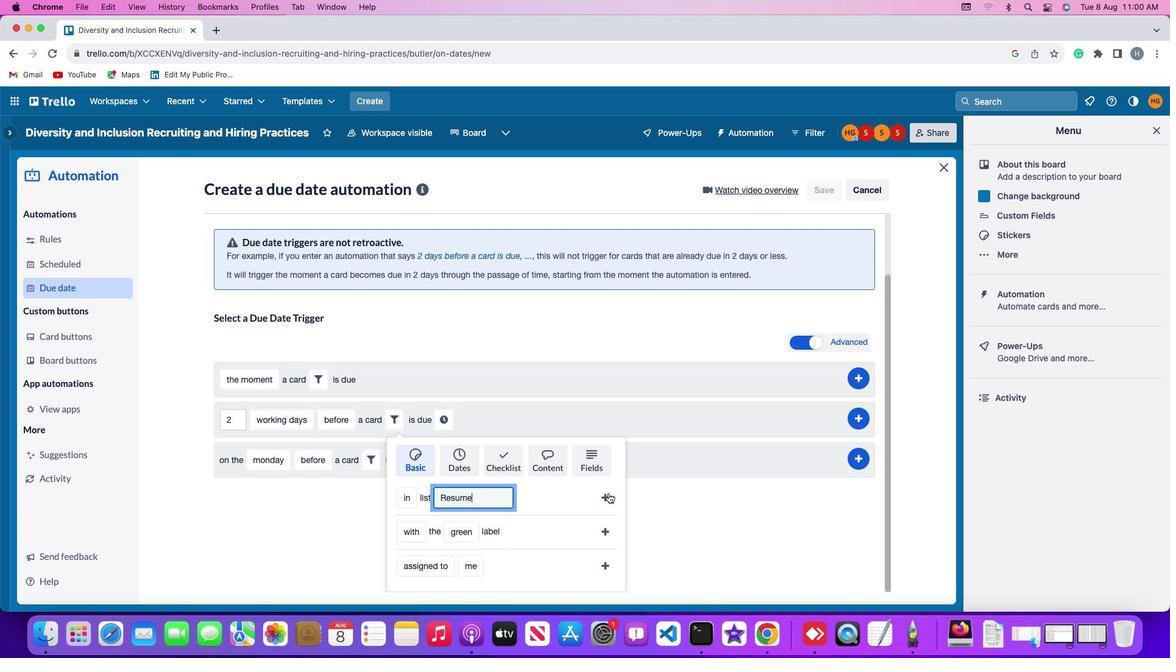 
Action: Mouse pressed left at (605, 490)
Screenshot: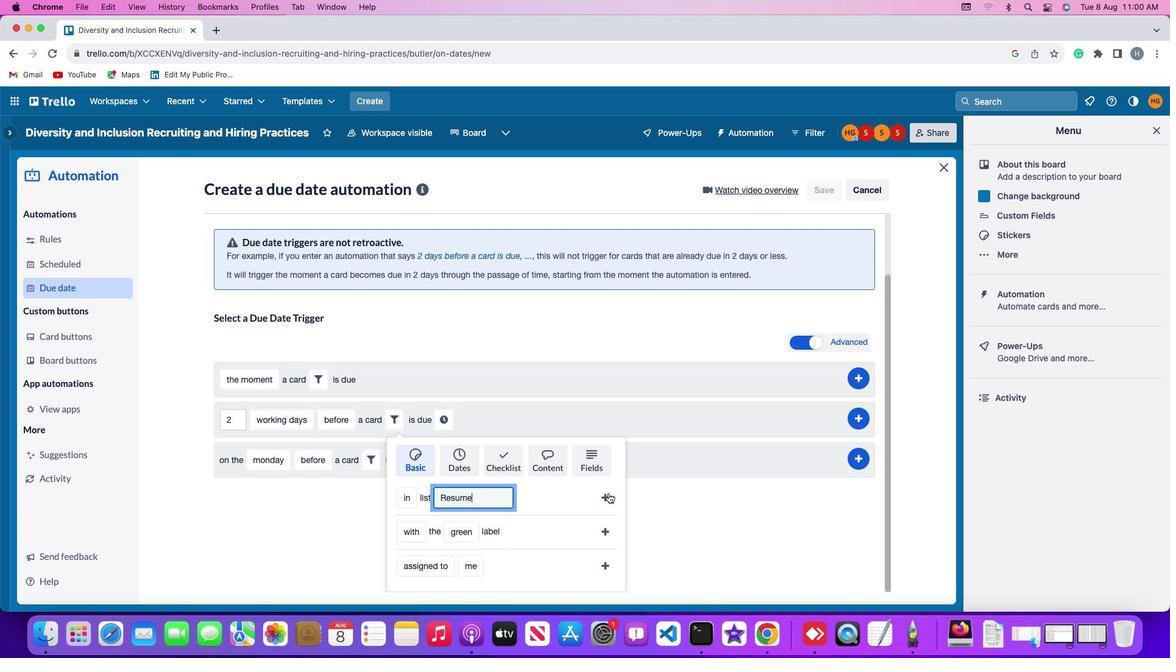 
Action: Mouse moved to (528, 487)
Screenshot: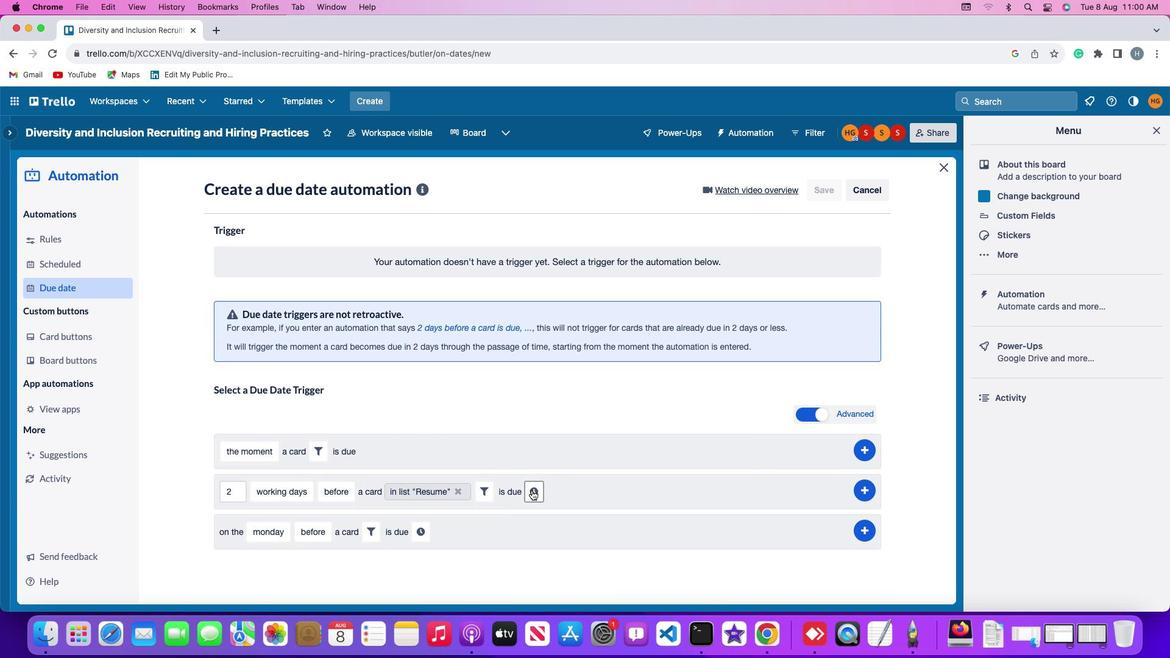 
Action: Mouse pressed left at (528, 487)
Screenshot: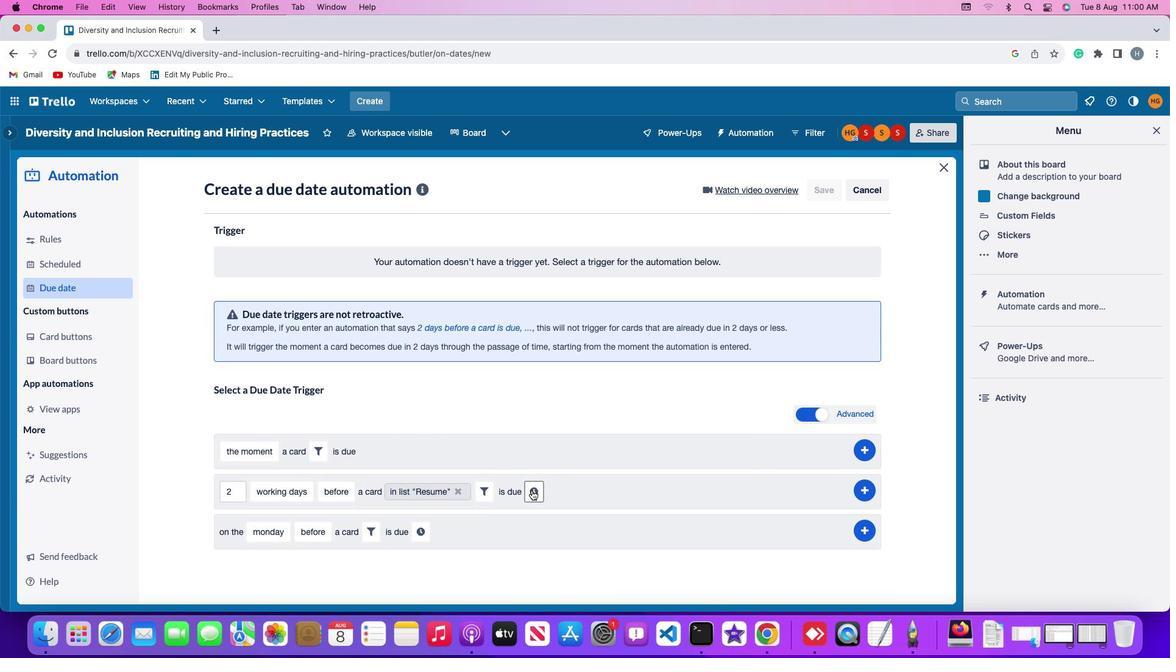 
Action: Mouse moved to (555, 493)
Screenshot: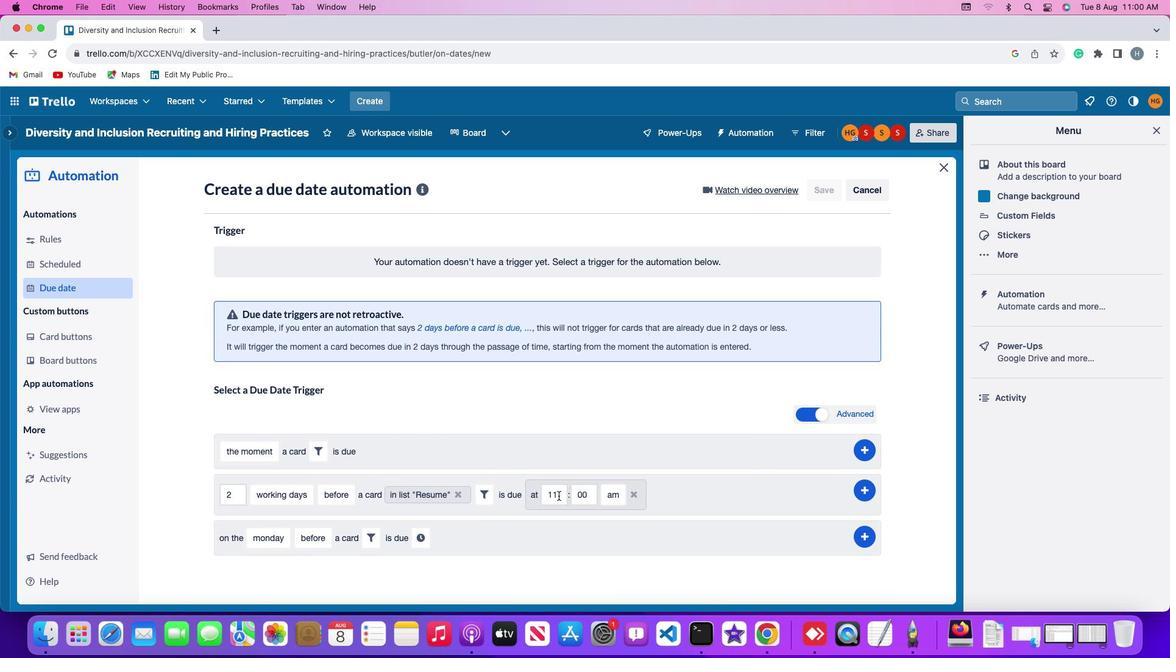 
Action: Mouse pressed left at (555, 493)
Screenshot: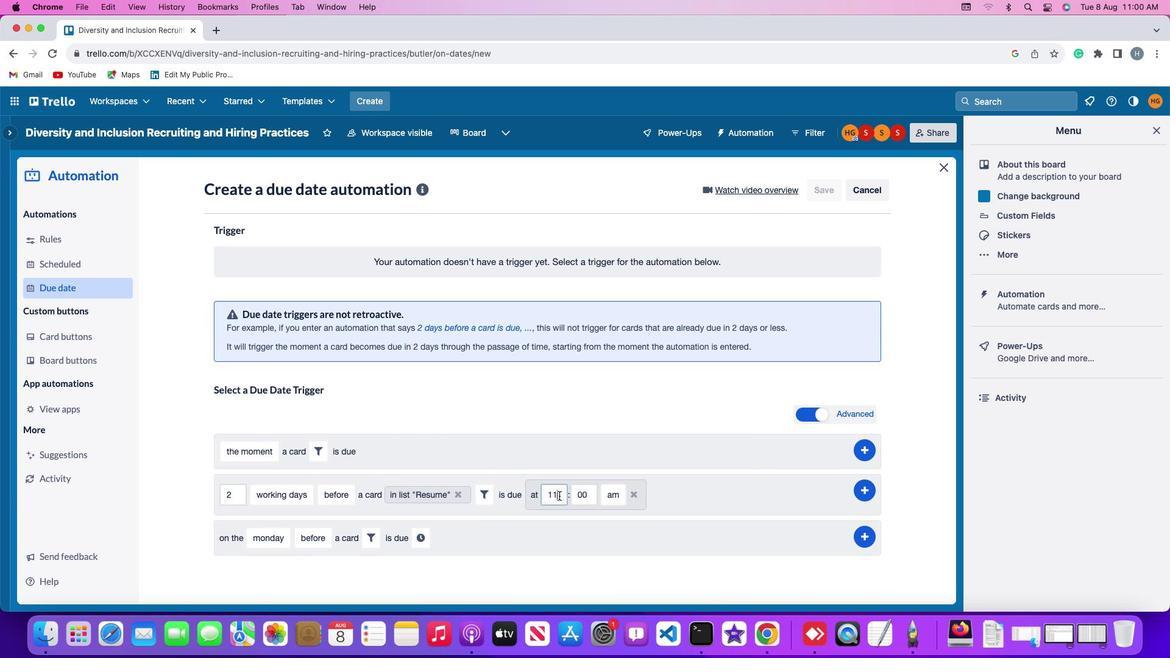 
Action: Mouse moved to (555, 493)
Screenshot: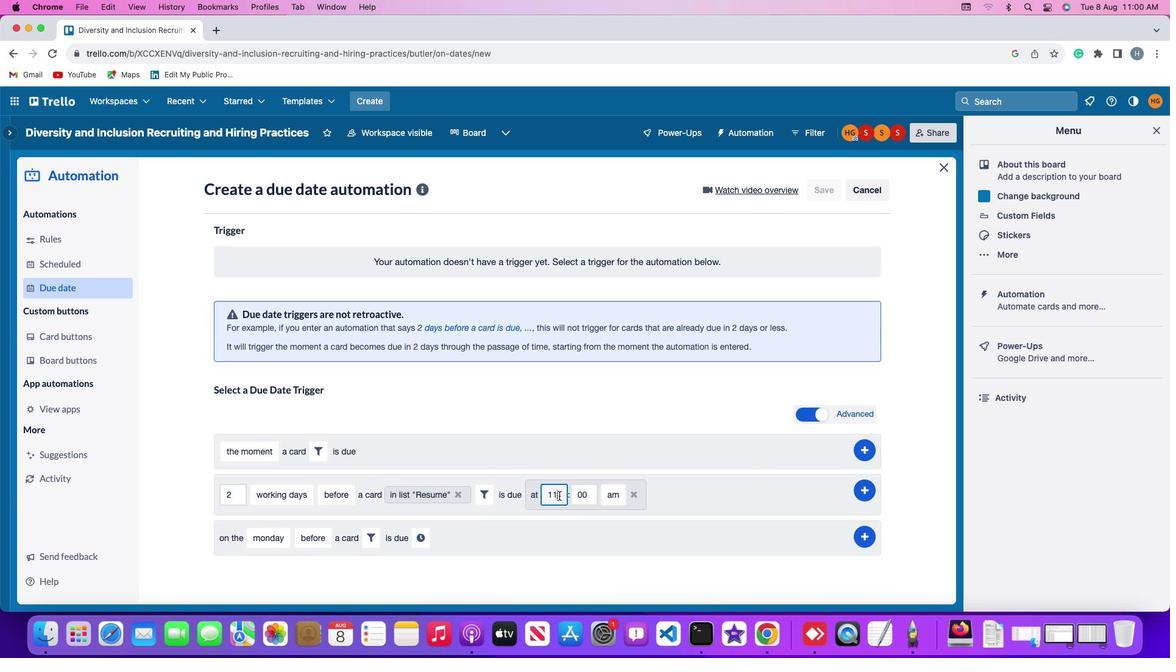 
Action: Key pressed Key.backspaceKey.backspace'1''1'
Screenshot: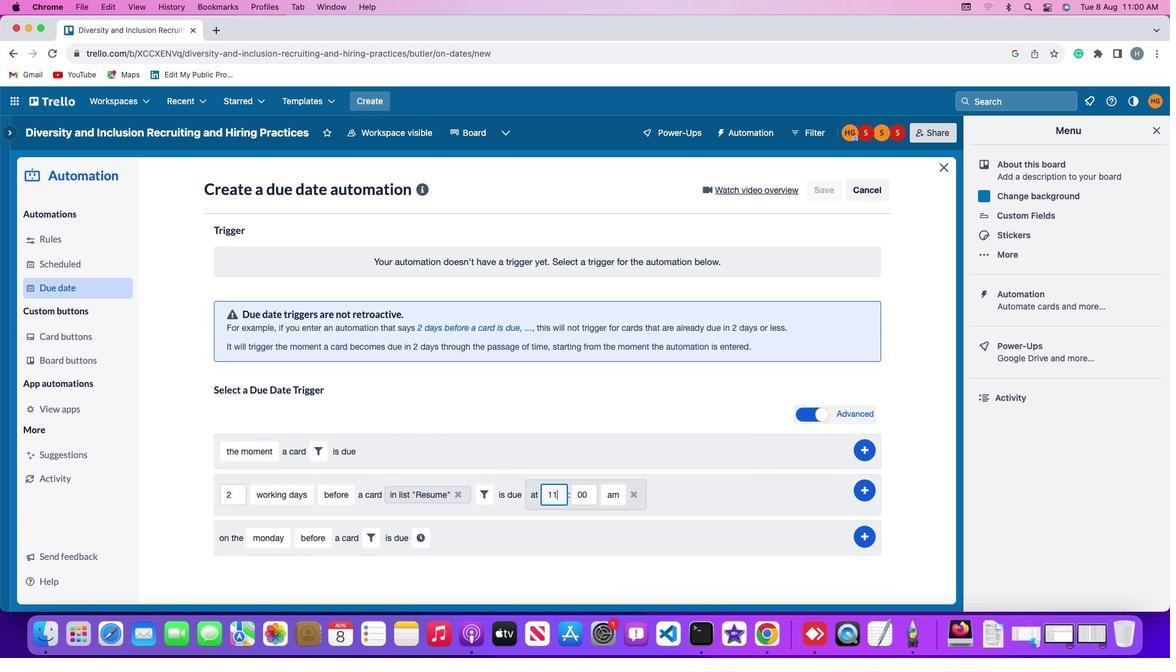 
Action: Mouse moved to (585, 491)
Screenshot: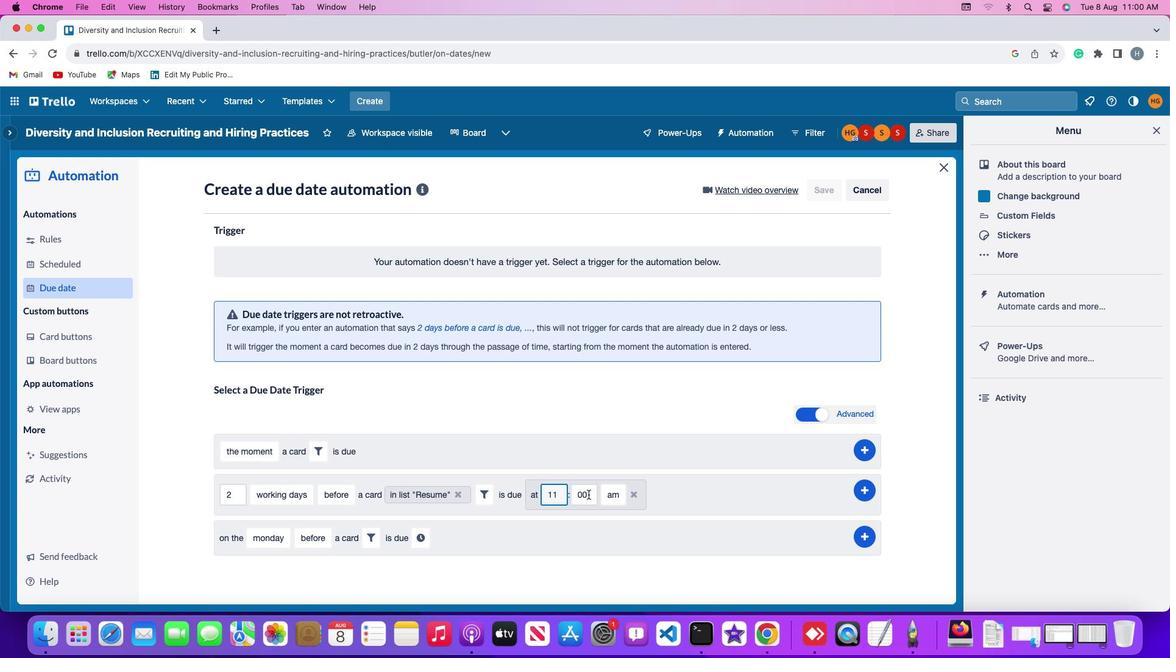 
Action: Mouse pressed left at (585, 491)
Screenshot: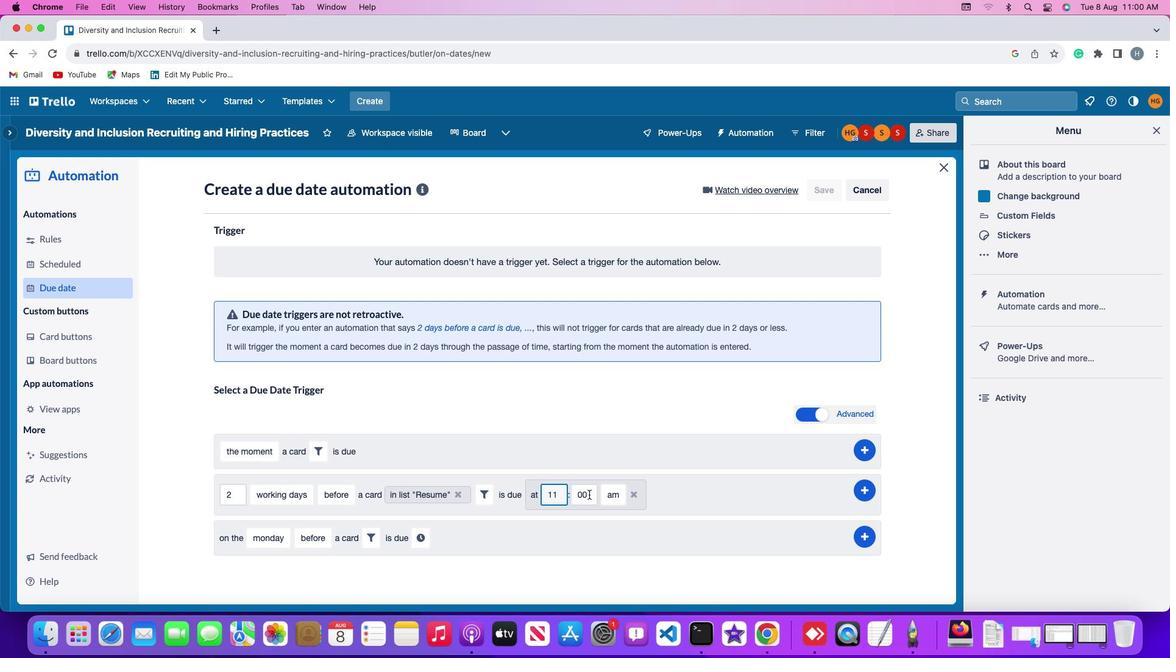 
Action: Mouse moved to (586, 491)
Screenshot: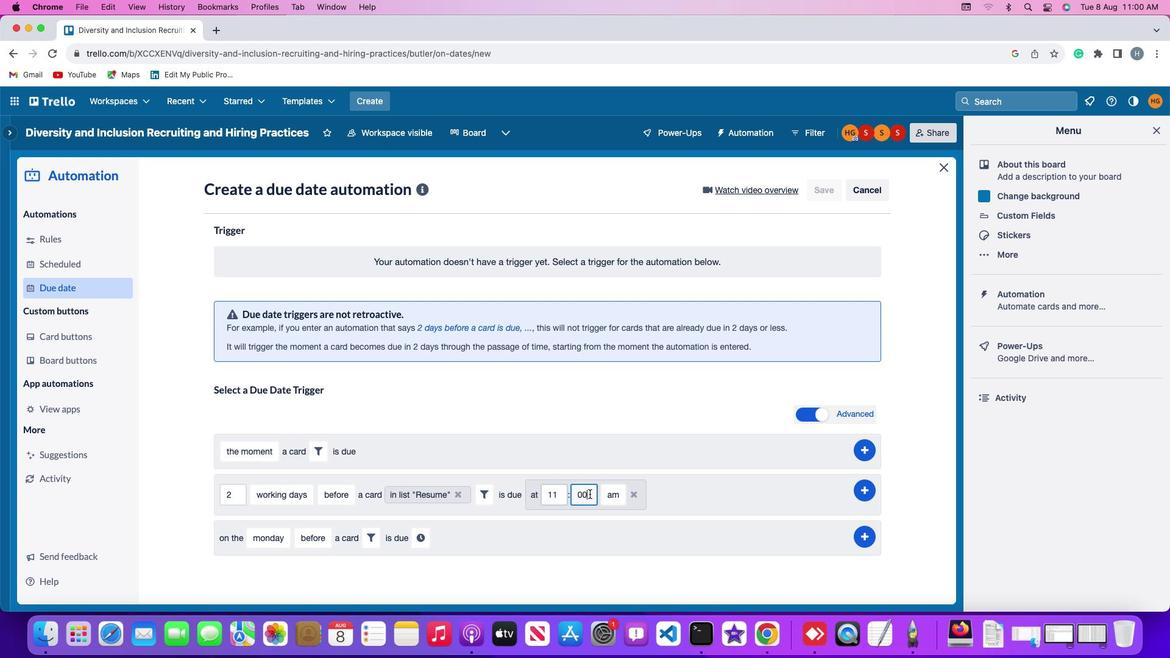 
Action: Key pressed Key.backspaceKey.backspace
Screenshot: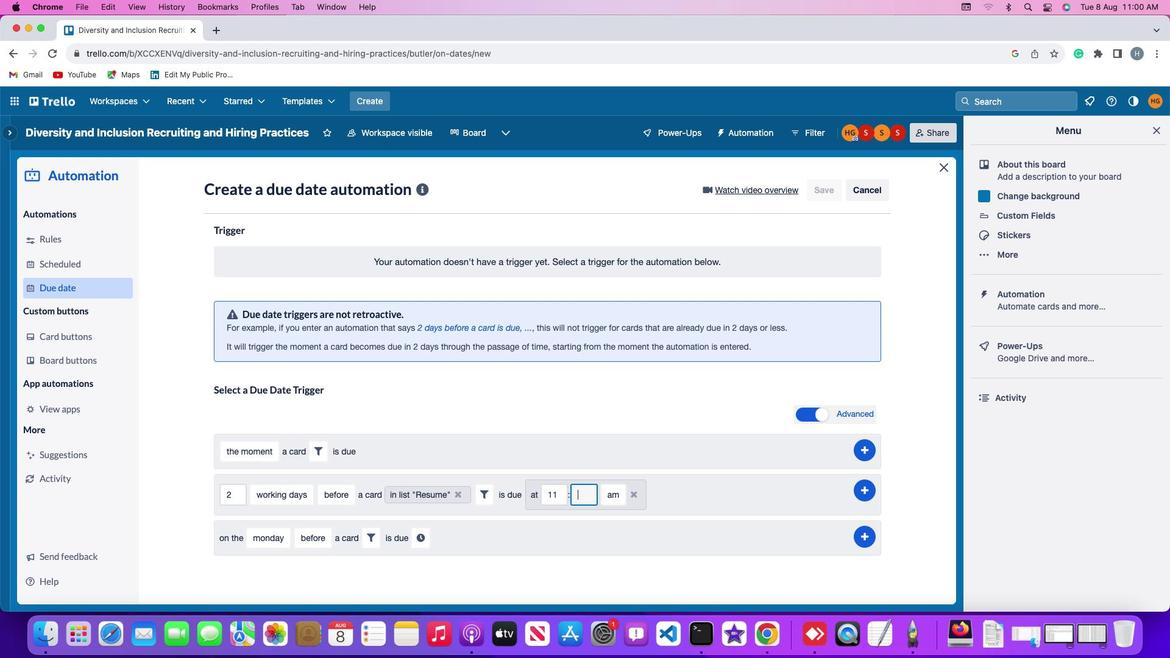 
Action: Mouse moved to (586, 491)
Screenshot: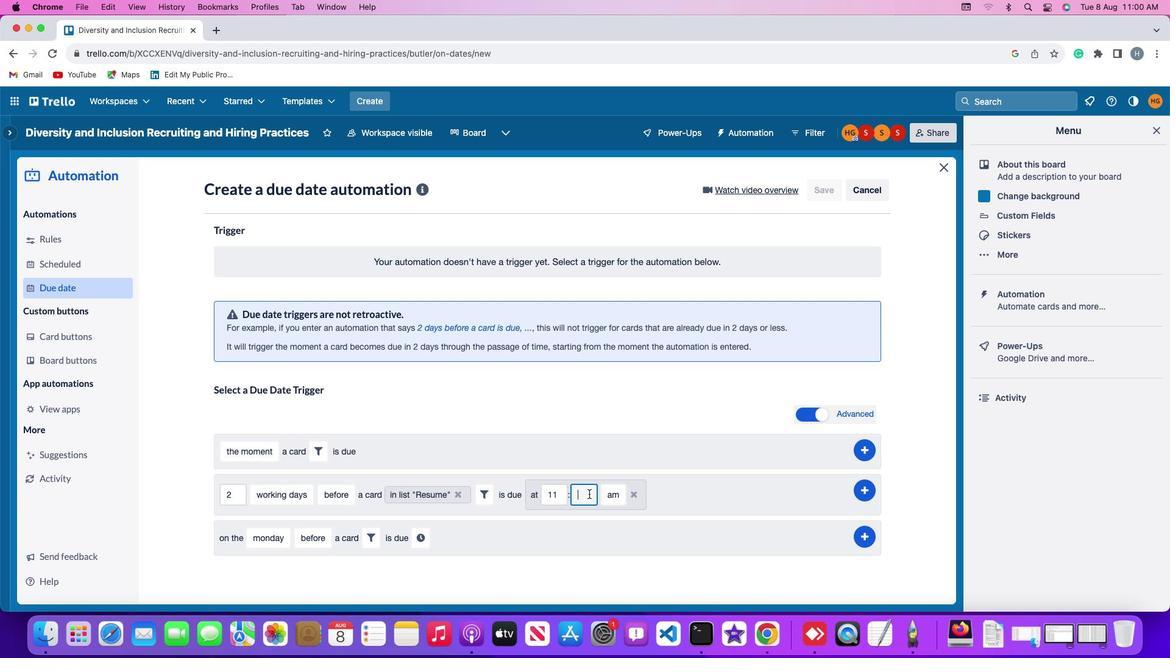 
Action: Key pressed '0''0'
Screenshot: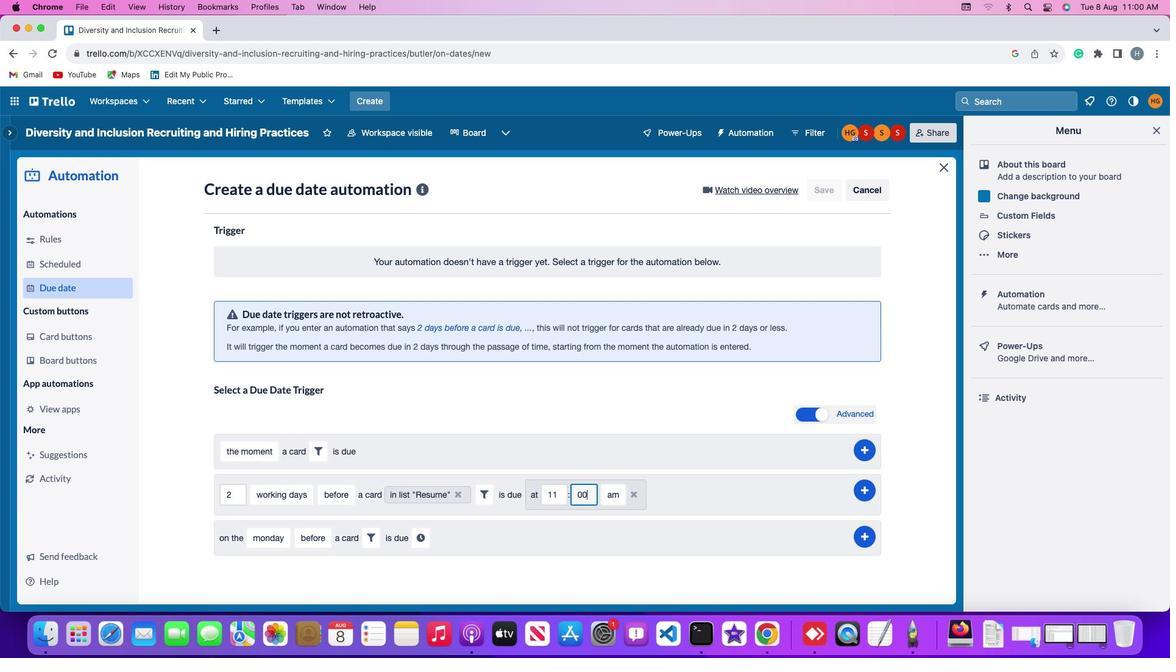 
Action: Mouse moved to (604, 490)
Screenshot: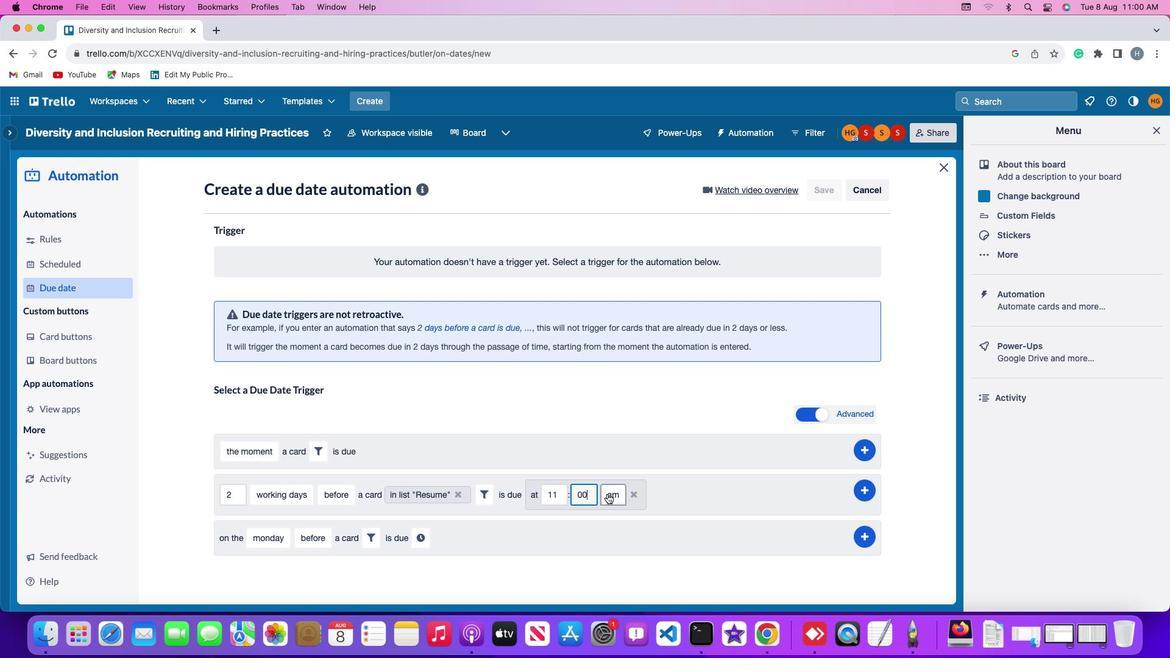 
Action: Mouse pressed left at (604, 490)
Screenshot: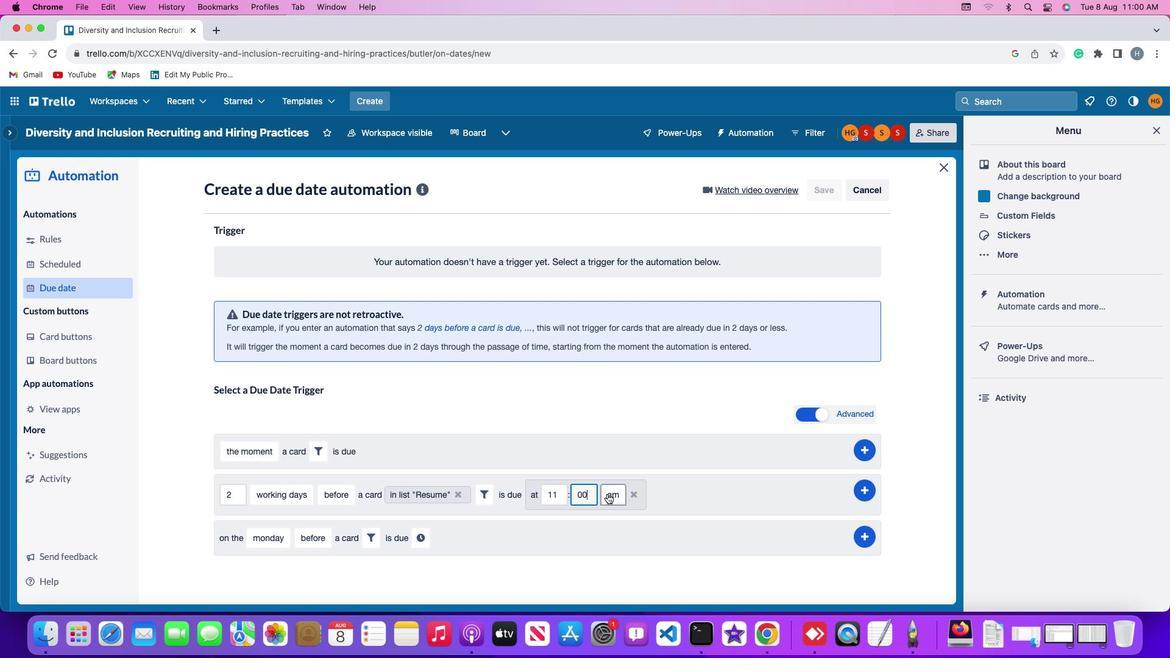 
Action: Mouse moved to (611, 513)
Screenshot: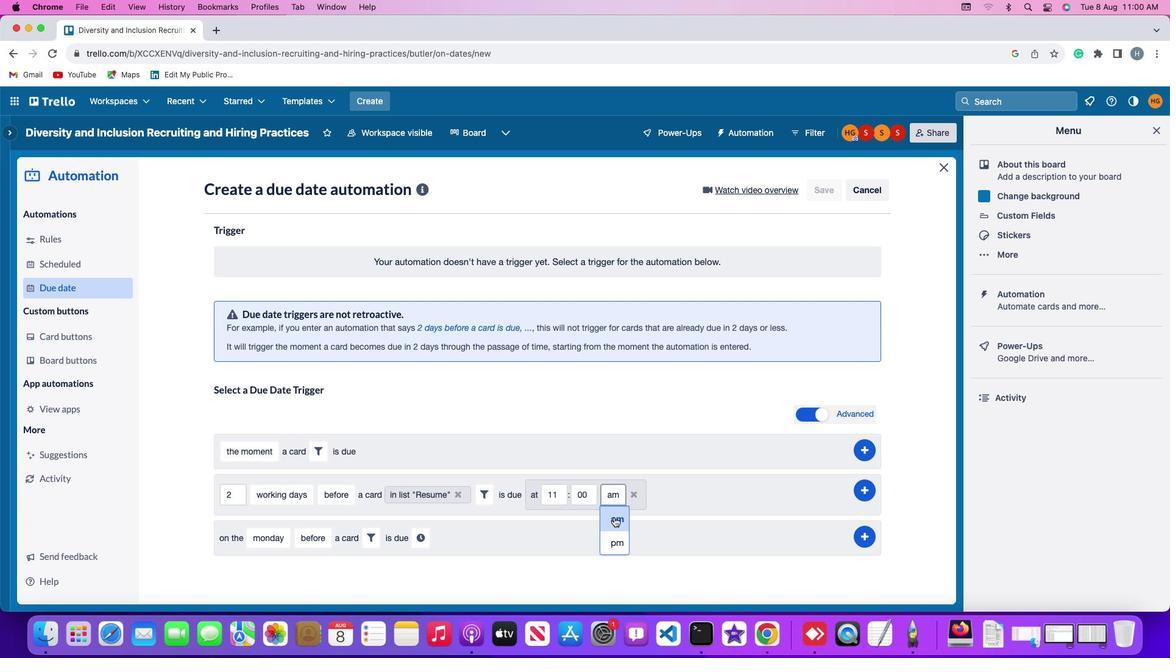 
Action: Mouse pressed left at (611, 513)
Screenshot: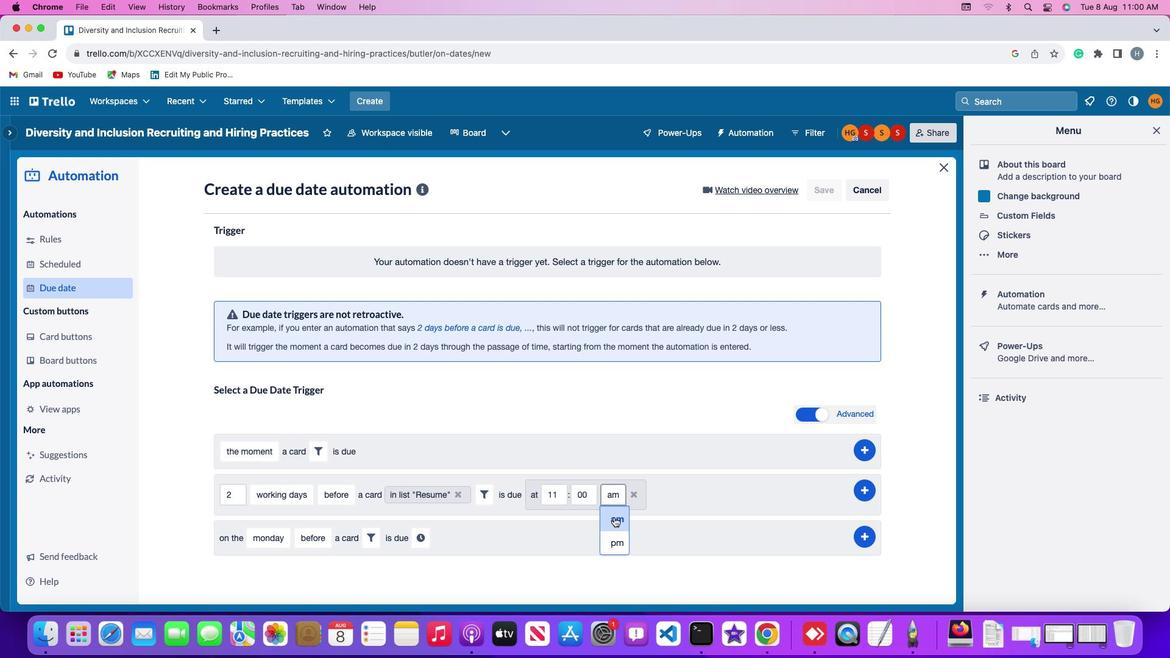 
Action: Mouse moved to (865, 484)
Screenshot: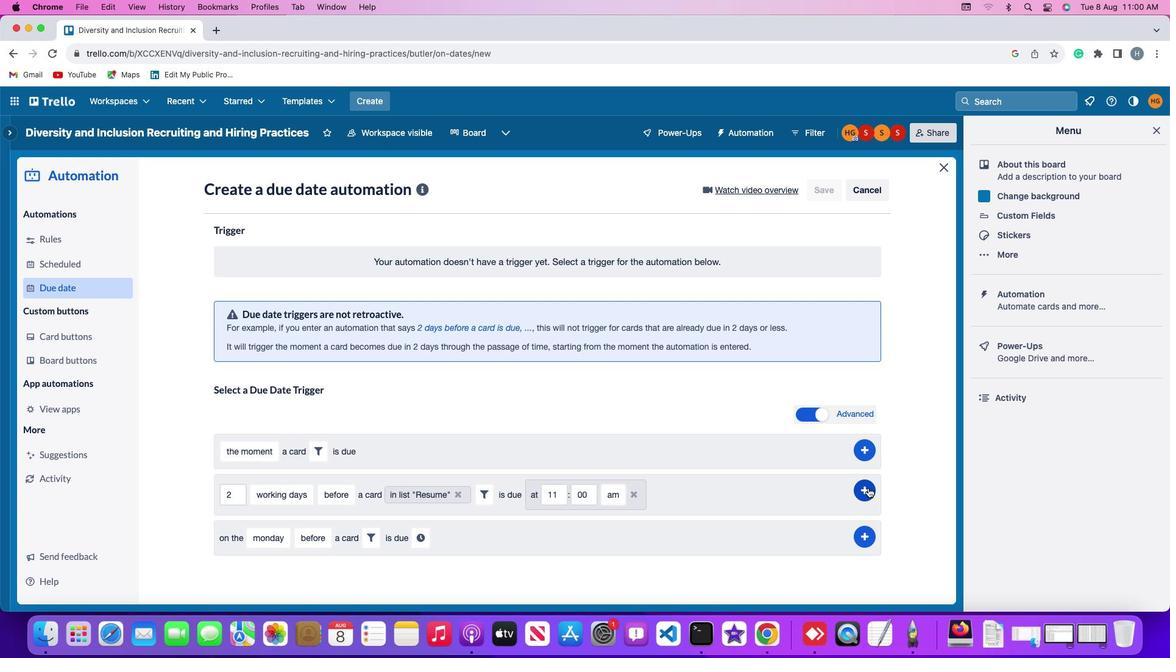 
Action: Mouse pressed left at (865, 484)
Screenshot: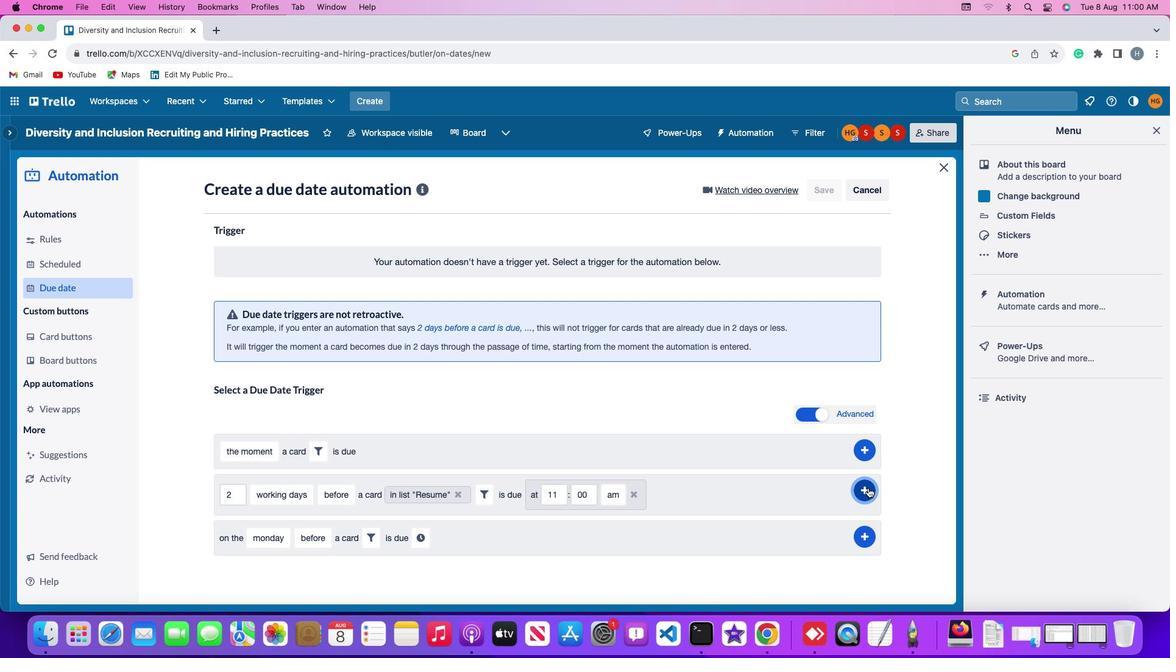 
Action: Mouse moved to (912, 355)
Screenshot: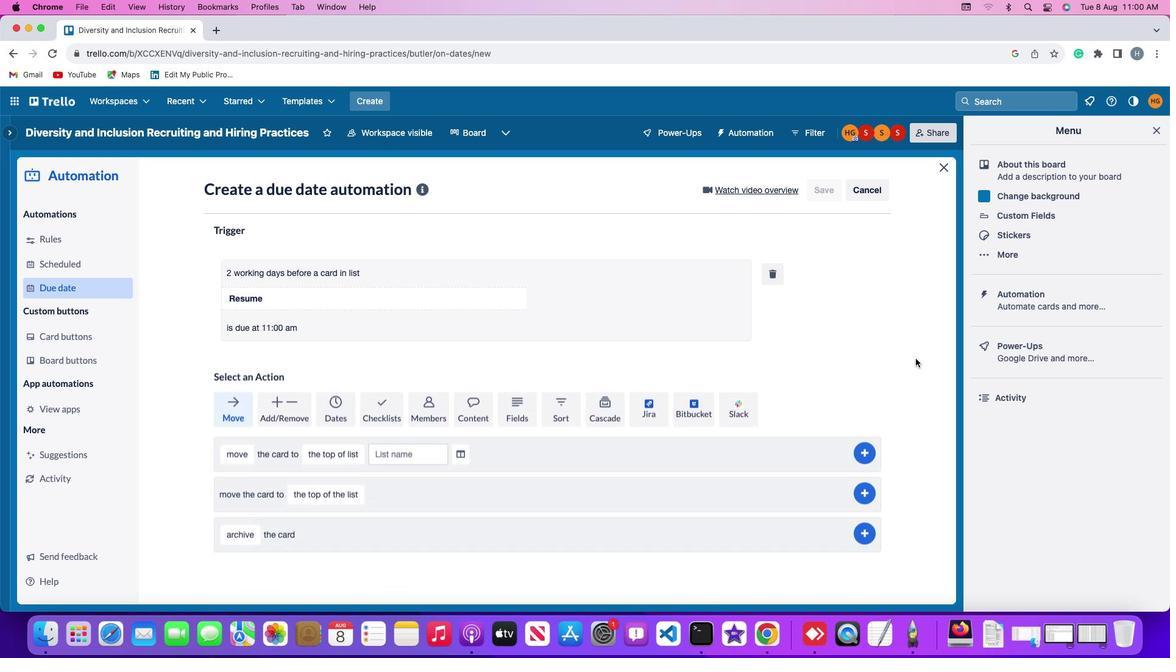 
